 Task: Look for space in Fendou, China from 2nd June, 2023 to 6th June, 2023 for 1 adult in price range Rs.10000 to Rs.13000. Place can be private room with 1  bedroom having 1 bed and 1 bathroom. Property type can be house, flat, guest house, hotel. Booking option can be shelf check-in. Required host language is Chinese (Simplified).
Action: Mouse moved to (652, 88)
Screenshot: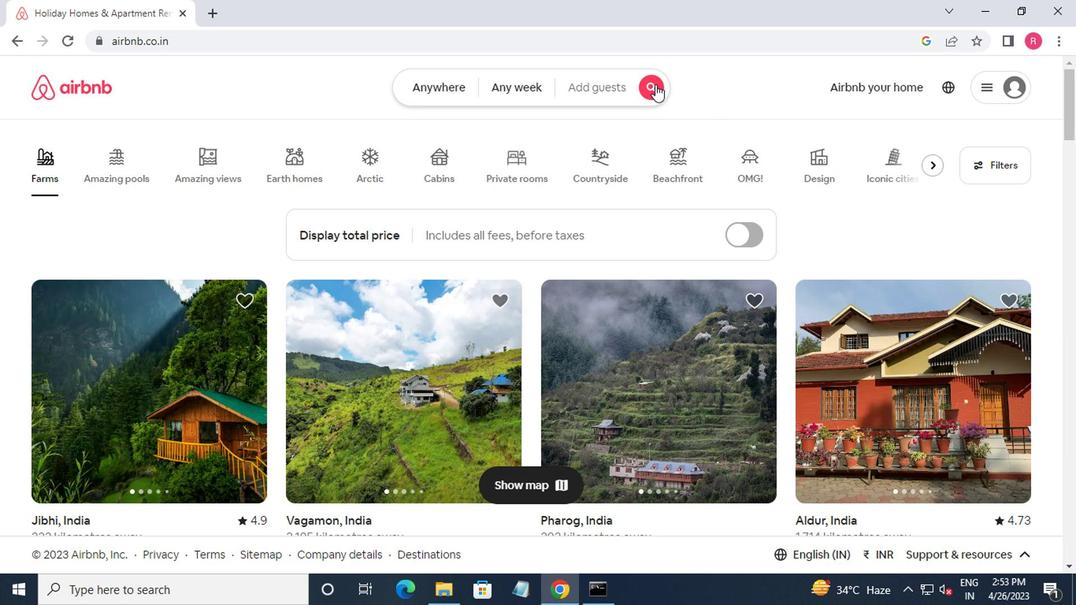 
Action: Mouse pressed left at (652, 88)
Screenshot: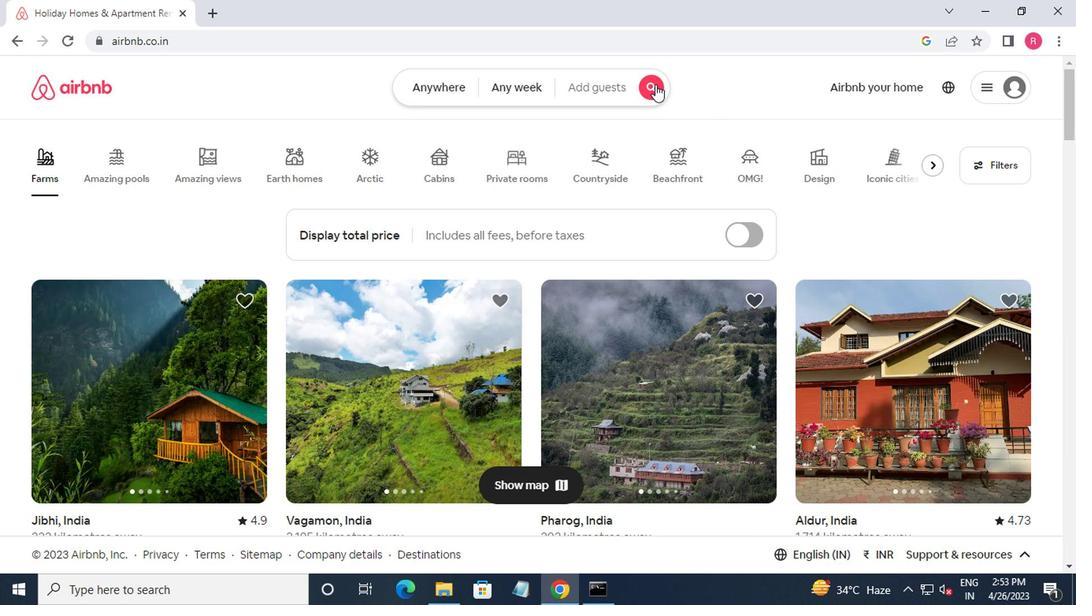 
Action: Mouse moved to (370, 150)
Screenshot: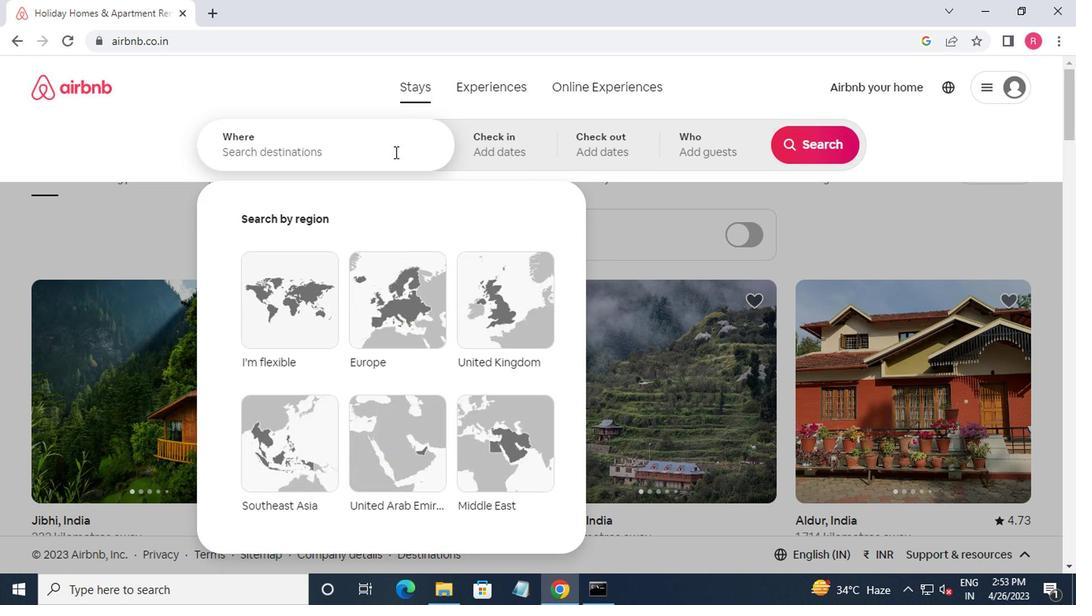 
Action: Mouse pressed left at (370, 150)
Screenshot: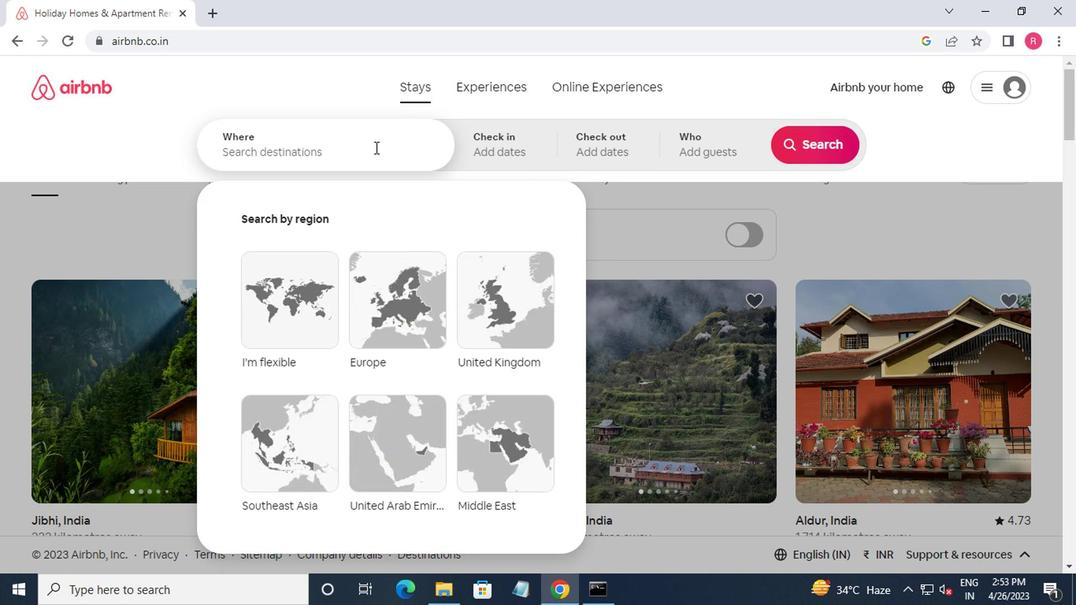 
Action: Mouse moved to (370, 153)
Screenshot: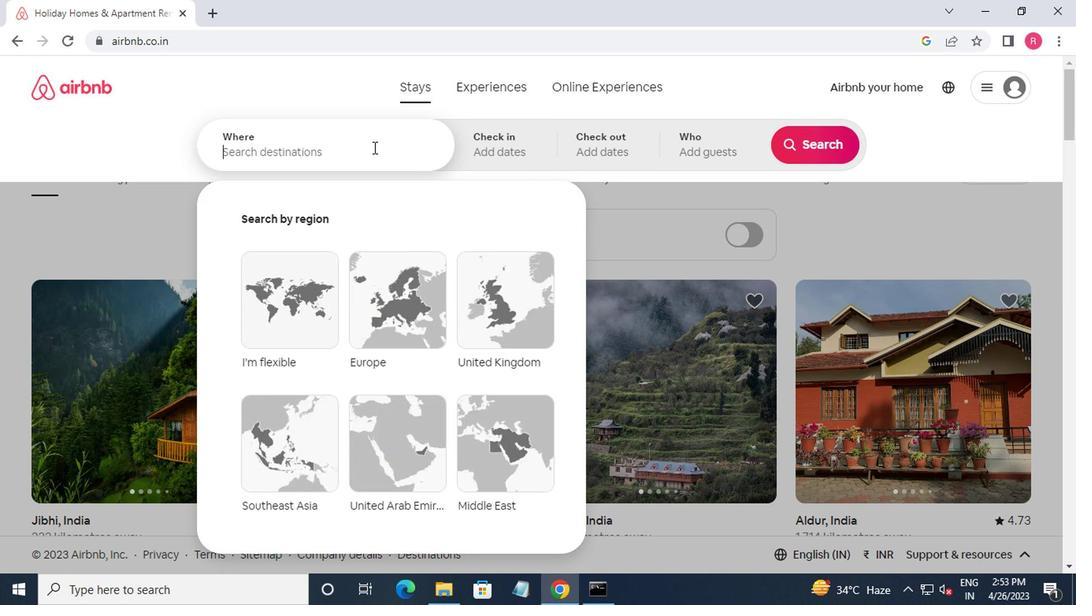 
Action: Key pressed fendou,china<Key.enter>
Screenshot: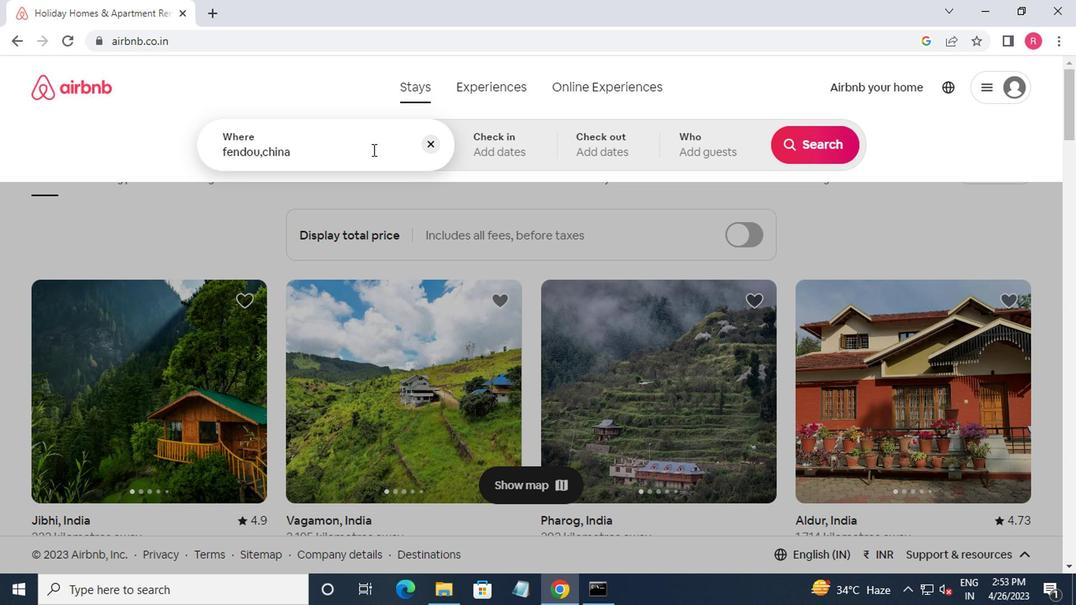 
Action: Mouse moved to (809, 275)
Screenshot: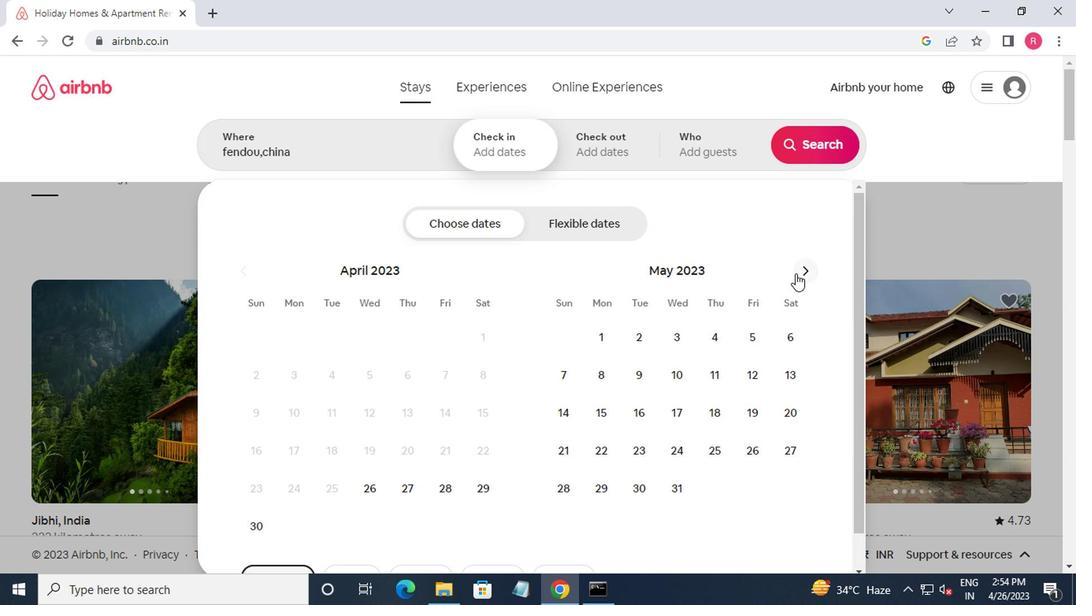 
Action: Mouse pressed left at (809, 275)
Screenshot: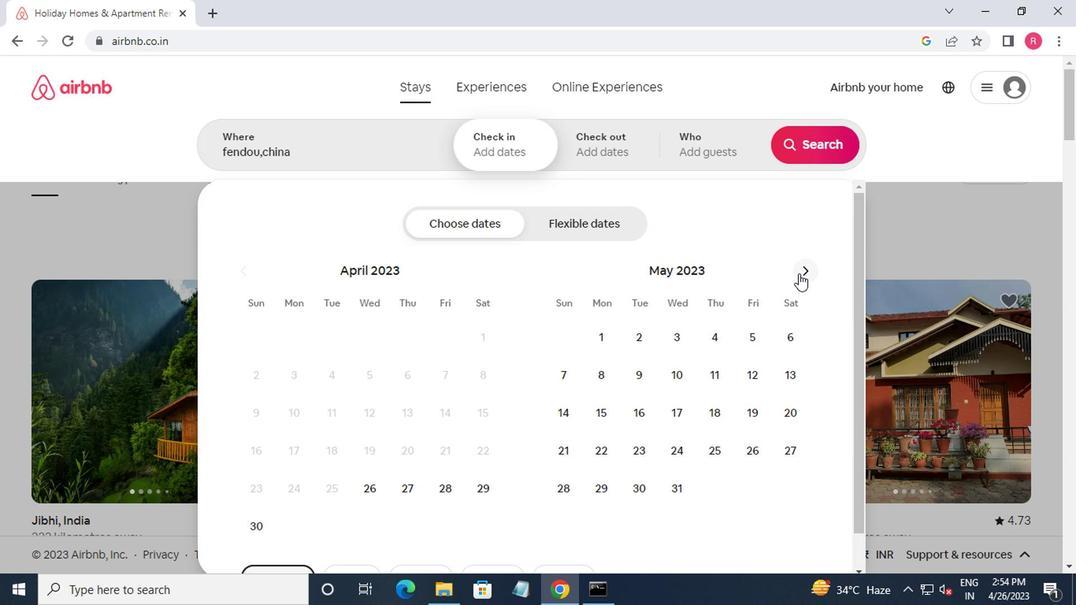 
Action: Mouse moved to (747, 344)
Screenshot: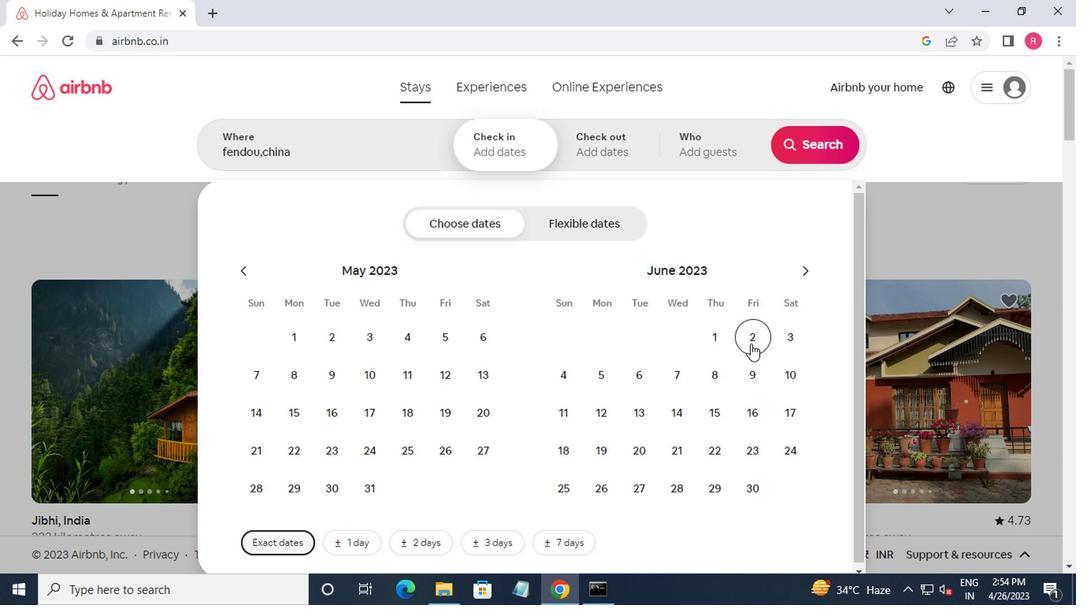 
Action: Mouse pressed left at (747, 344)
Screenshot: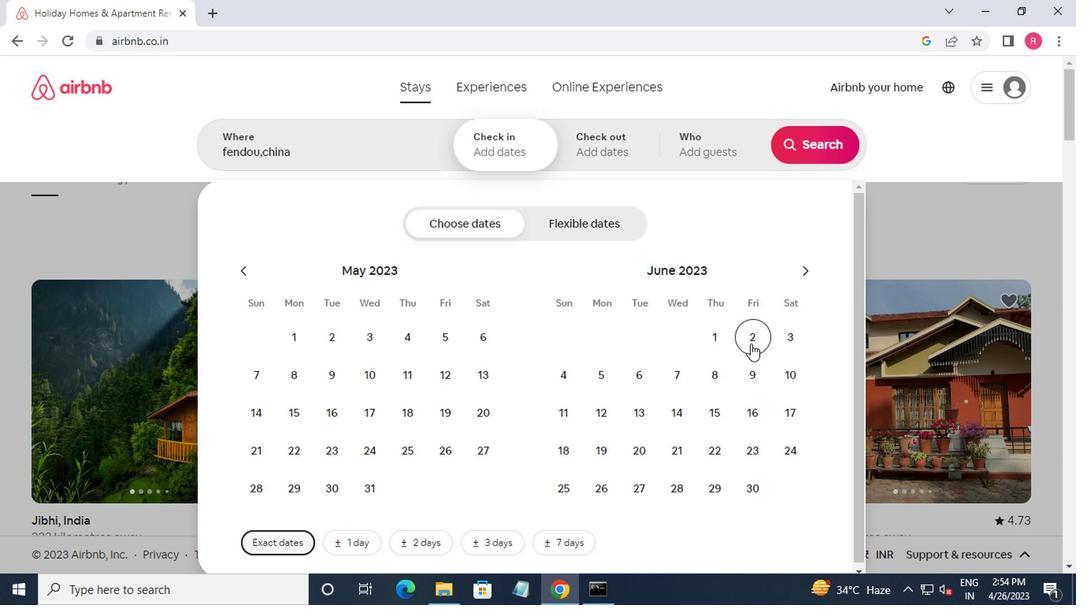
Action: Mouse moved to (642, 373)
Screenshot: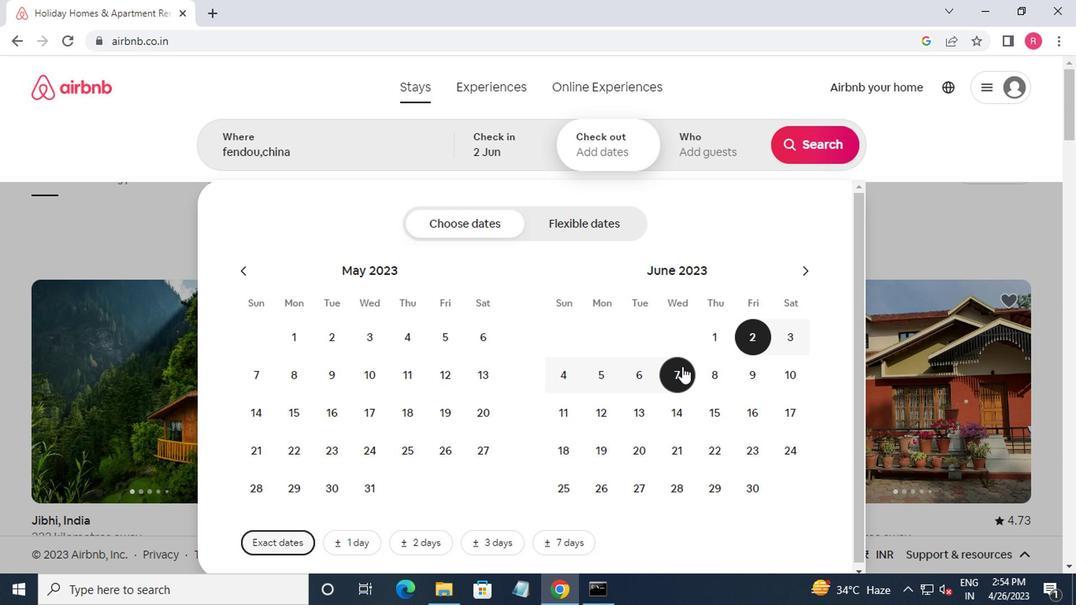 
Action: Mouse pressed left at (642, 373)
Screenshot: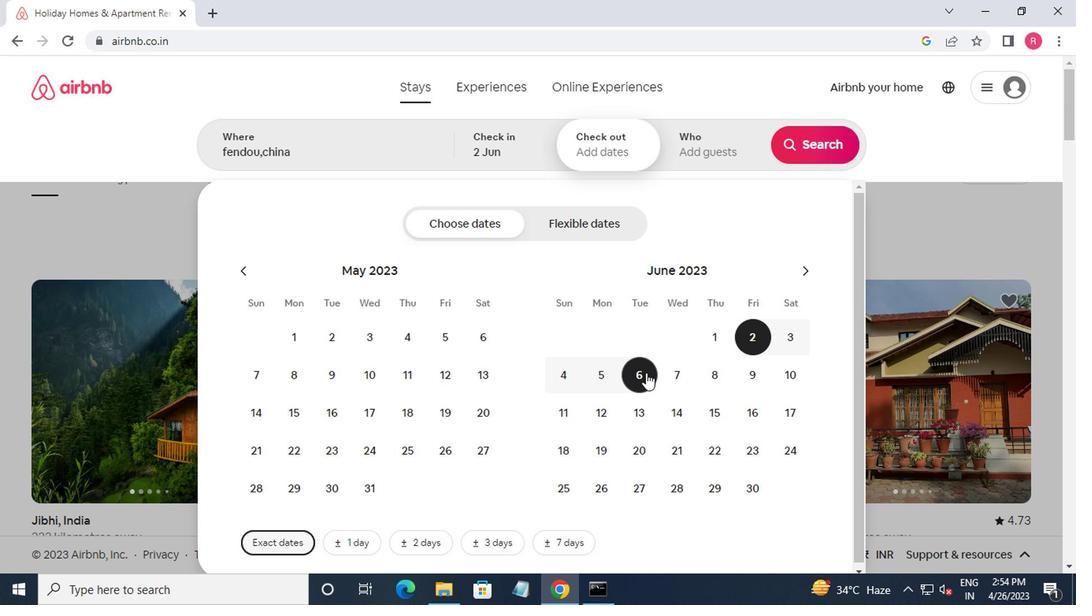 
Action: Mouse moved to (685, 151)
Screenshot: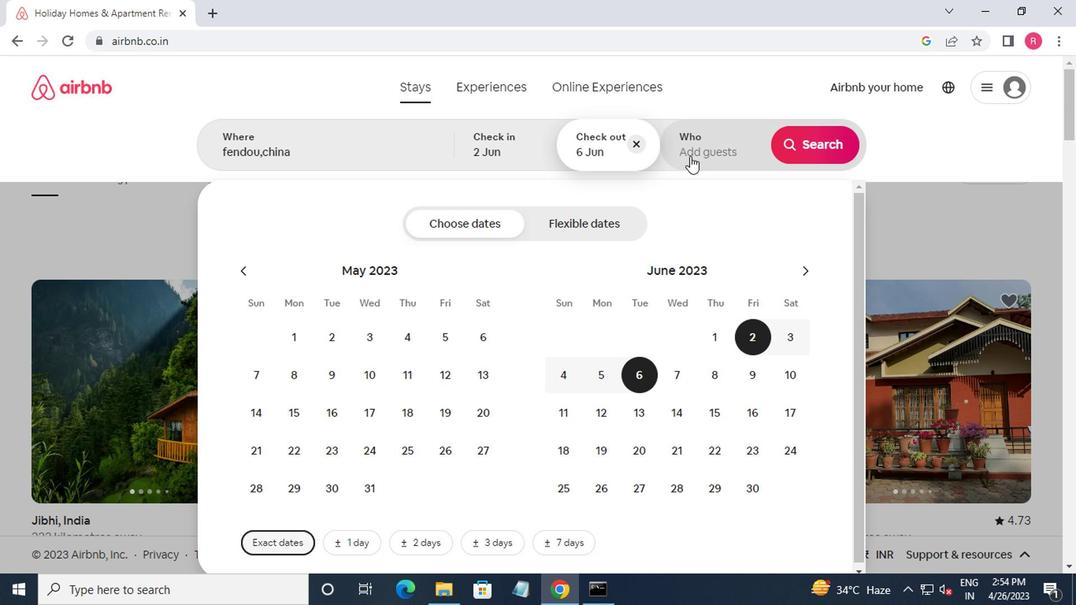 
Action: Mouse pressed left at (685, 151)
Screenshot: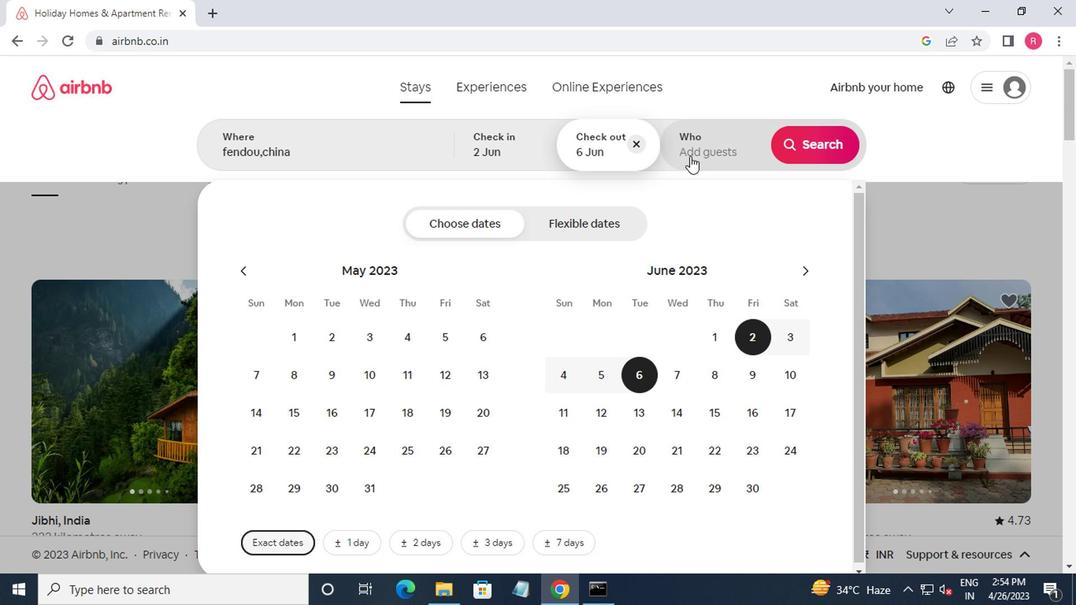 
Action: Mouse moved to (814, 240)
Screenshot: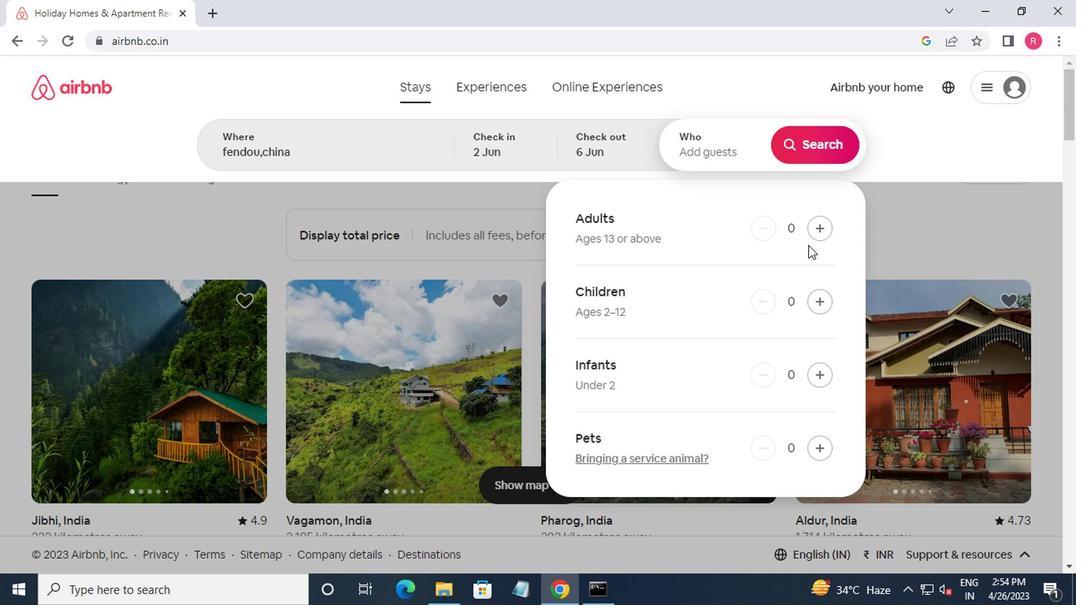 
Action: Mouse pressed left at (814, 240)
Screenshot: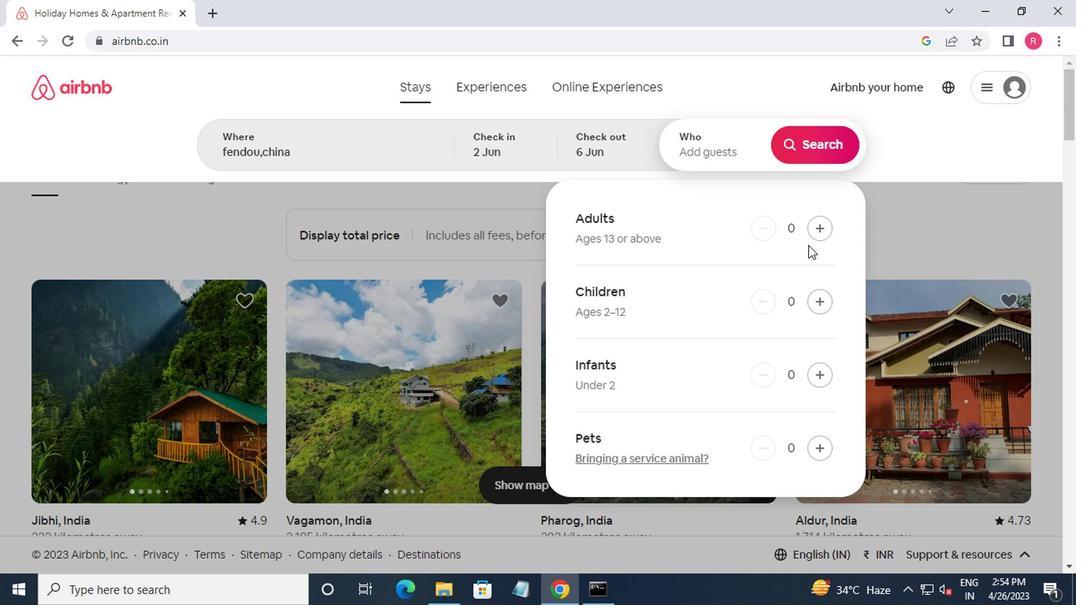 
Action: Mouse pressed left at (814, 240)
Screenshot: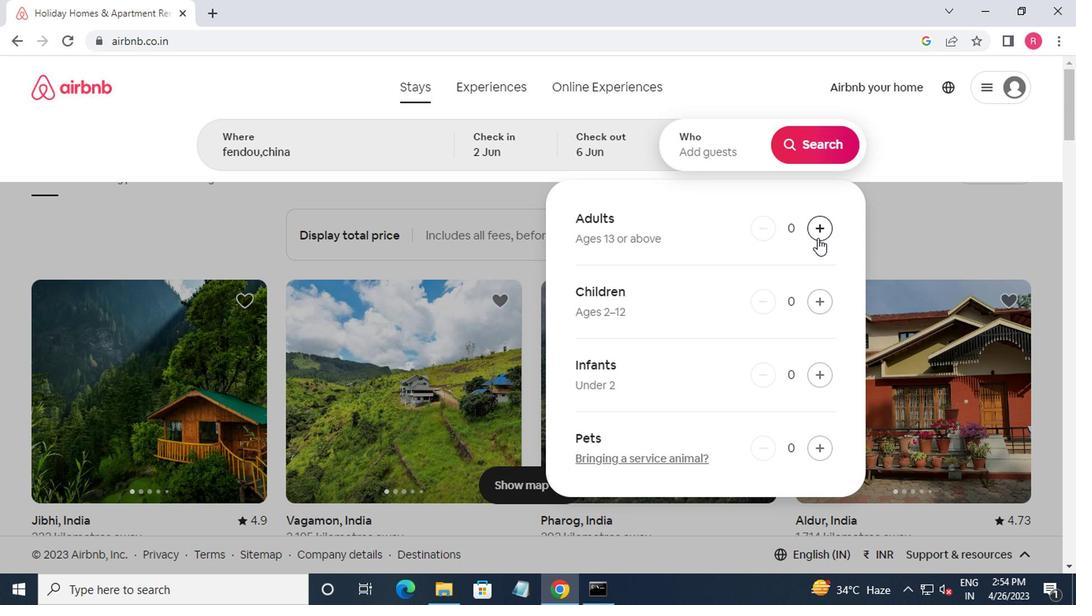 
Action: Mouse moved to (762, 235)
Screenshot: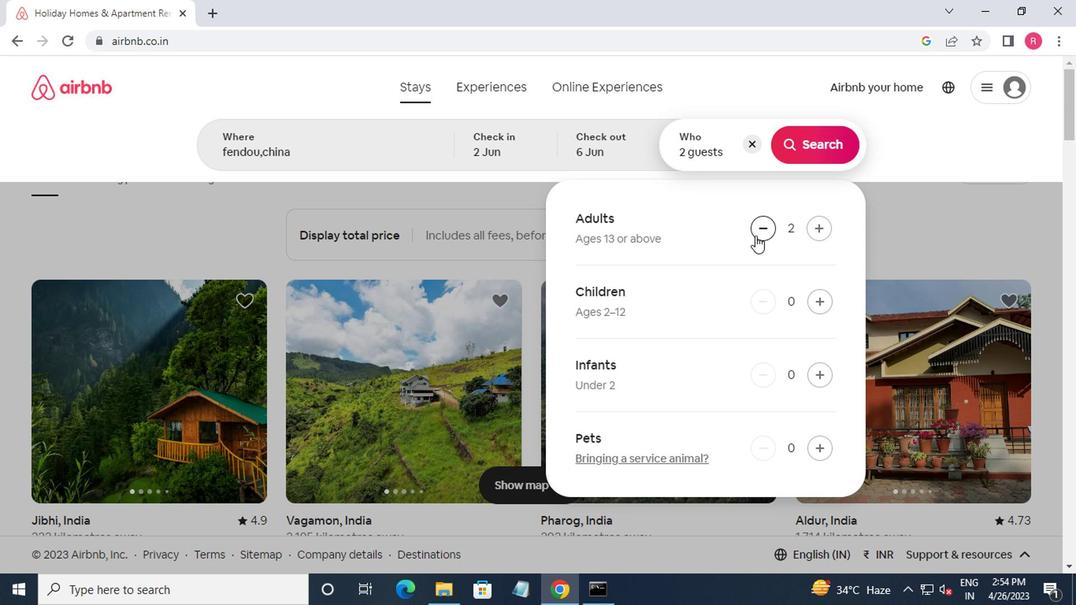 
Action: Mouse pressed left at (762, 235)
Screenshot: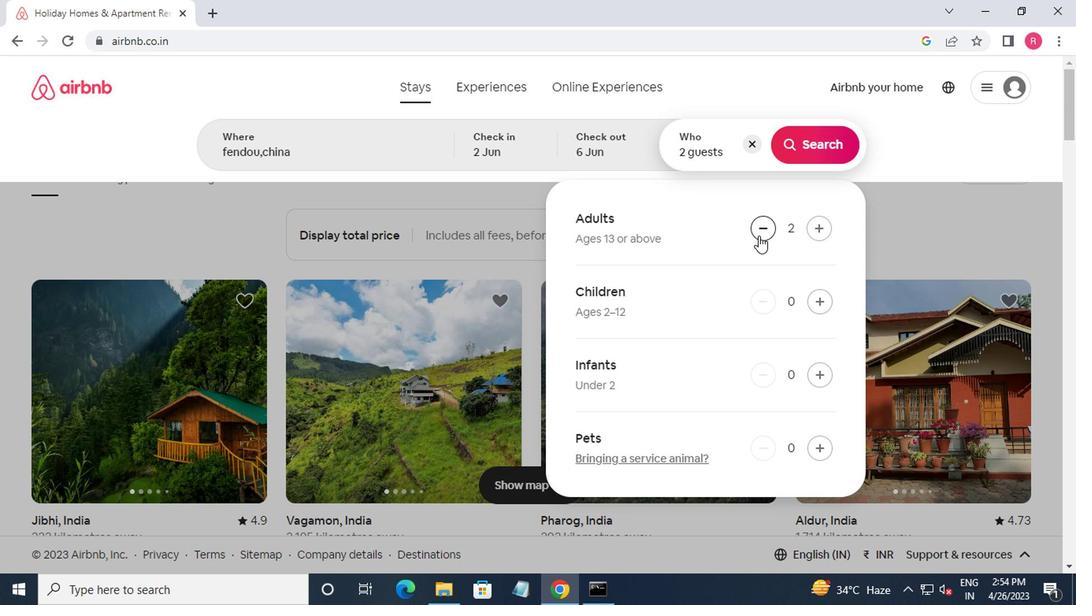 
Action: Mouse moved to (801, 151)
Screenshot: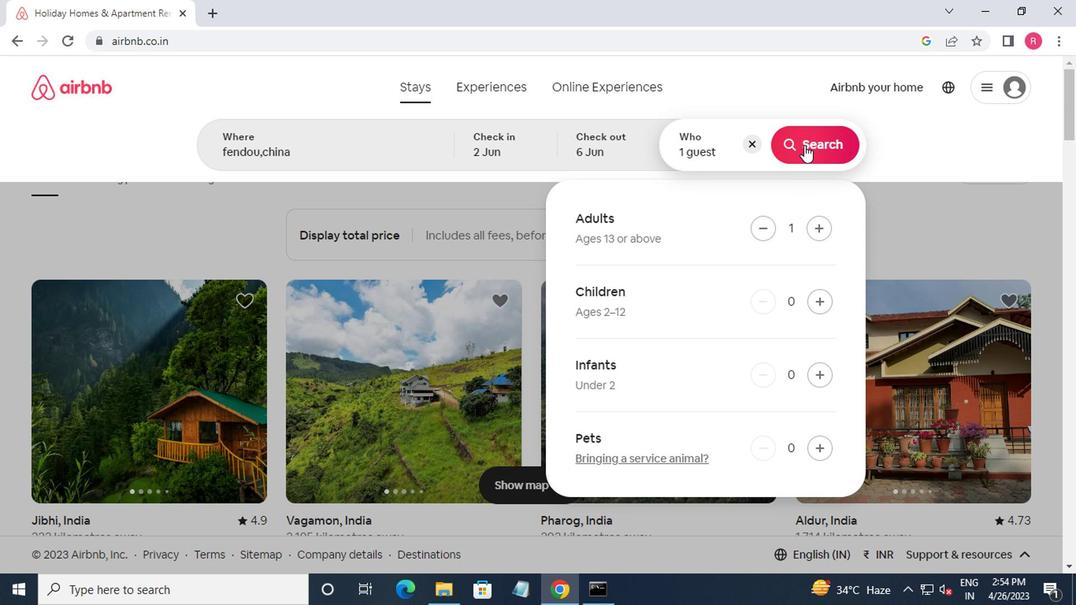 
Action: Mouse pressed left at (801, 151)
Screenshot: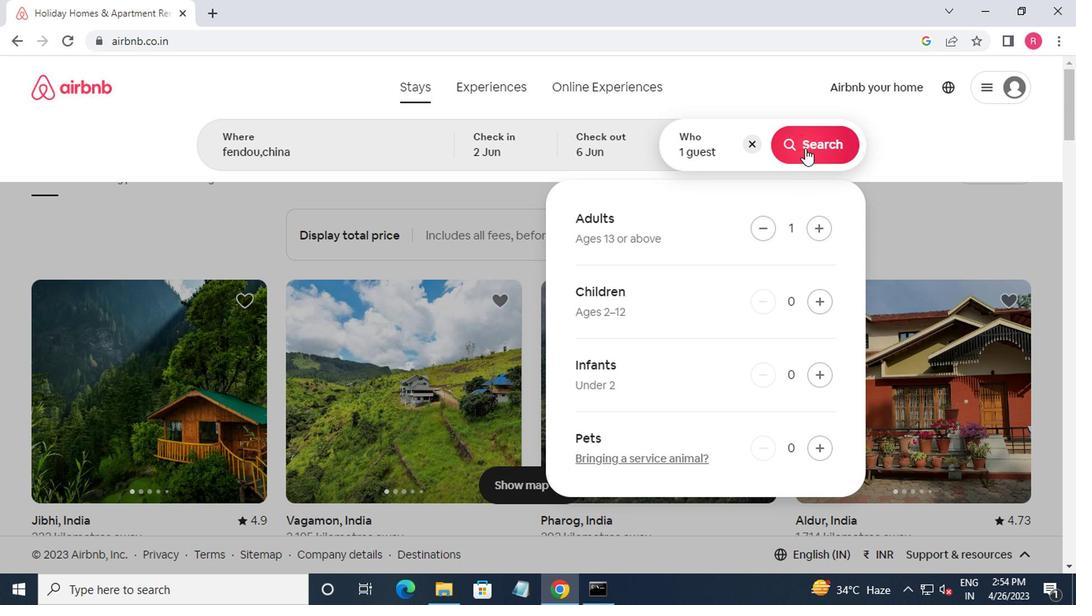 
Action: Mouse moved to (1008, 155)
Screenshot: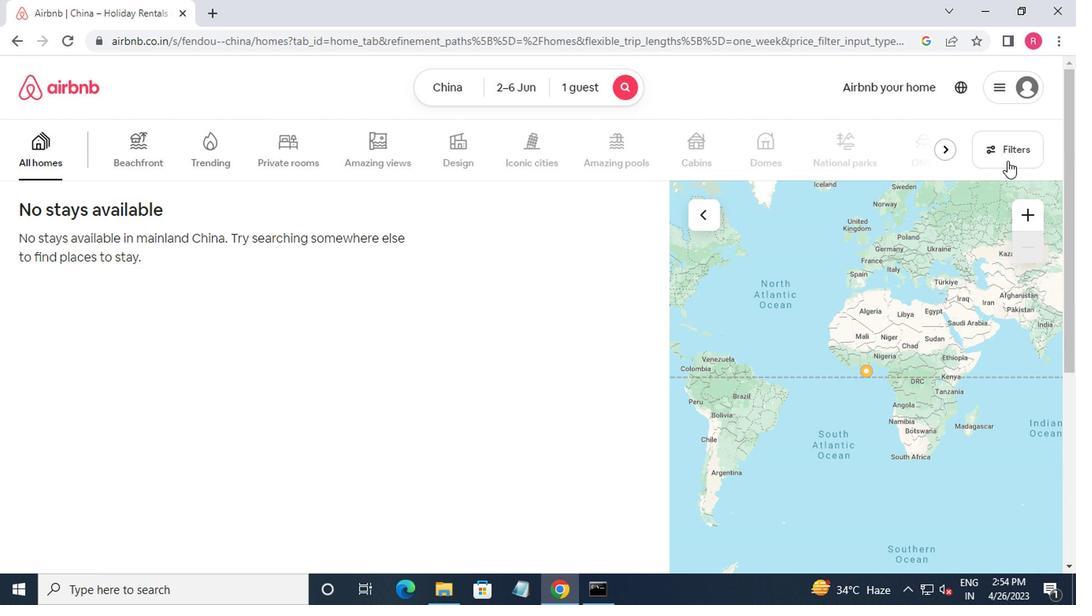
Action: Mouse pressed left at (1008, 155)
Screenshot: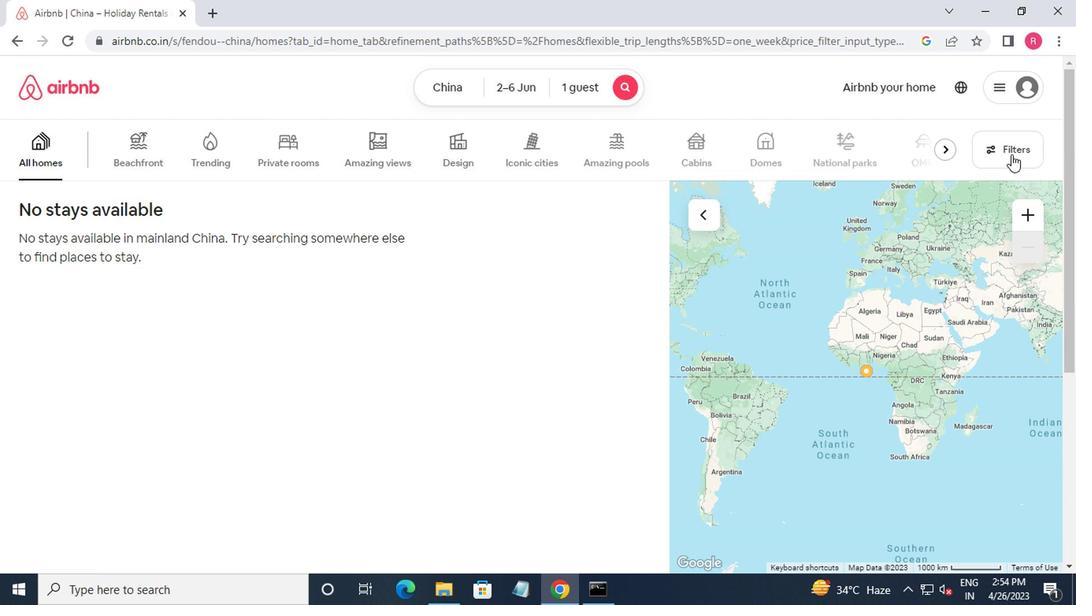 
Action: Mouse moved to (372, 252)
Screenshot: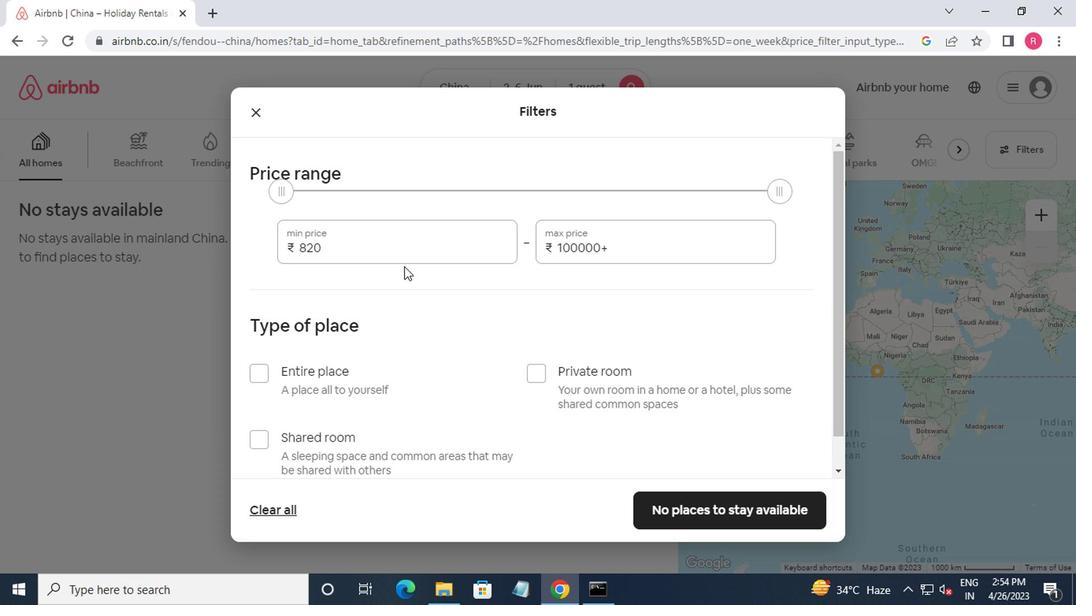 
Action: Mouse pressed left at (372, 252)
Screenshot: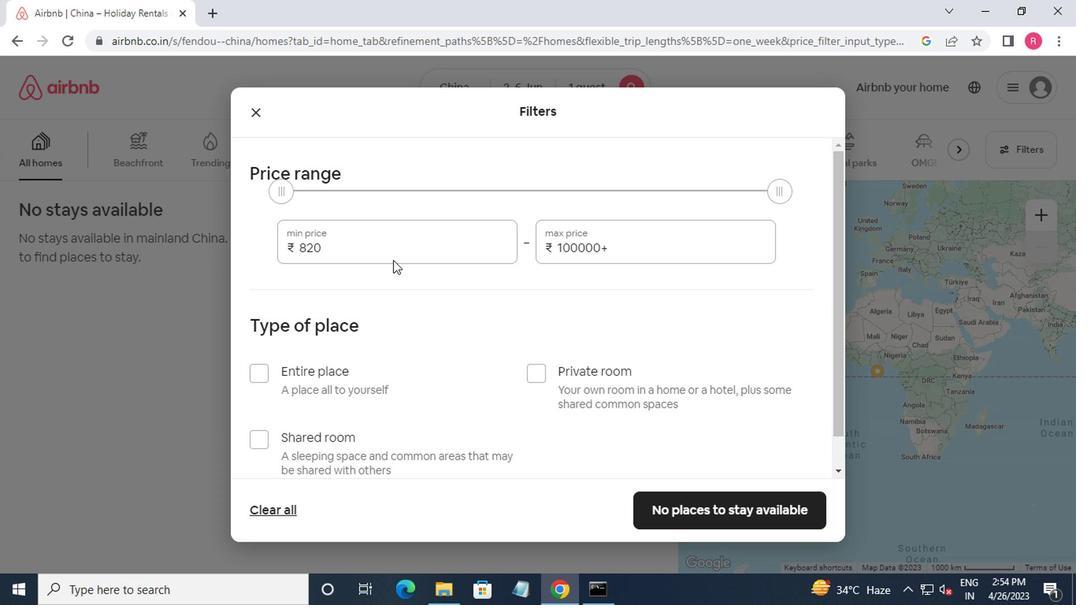 
Action: Mouse moved to (367, 254)
Screenshot: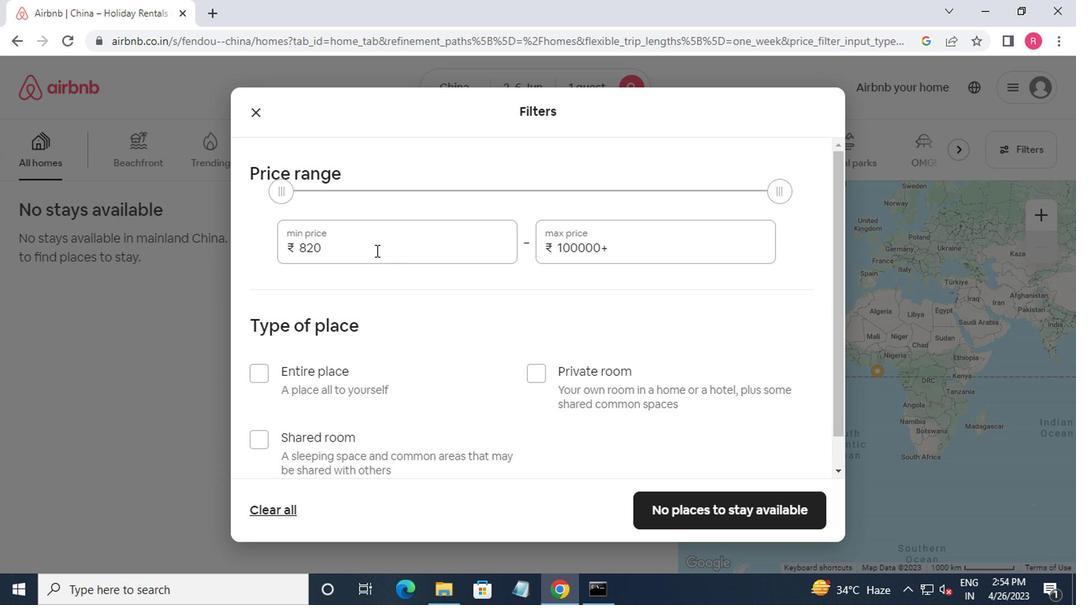 
Action: Key pressed <Key.backspace><Key.backspace><Key.backspace><Key.backspace><Key.backspace>10000
Screenshot: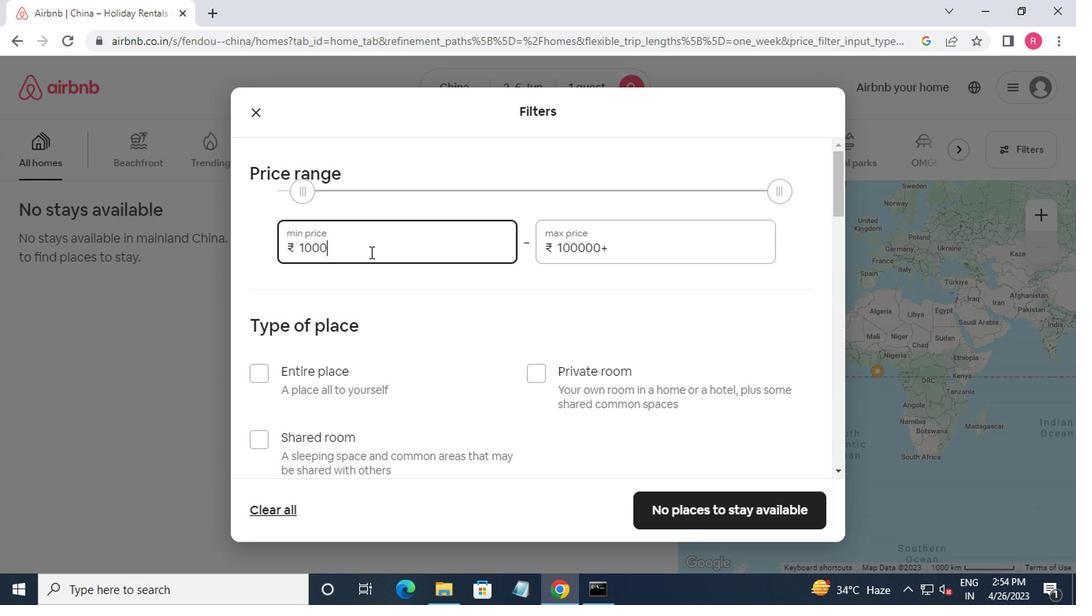 
Action: Mouse moved to (615, 249)
Screenshot: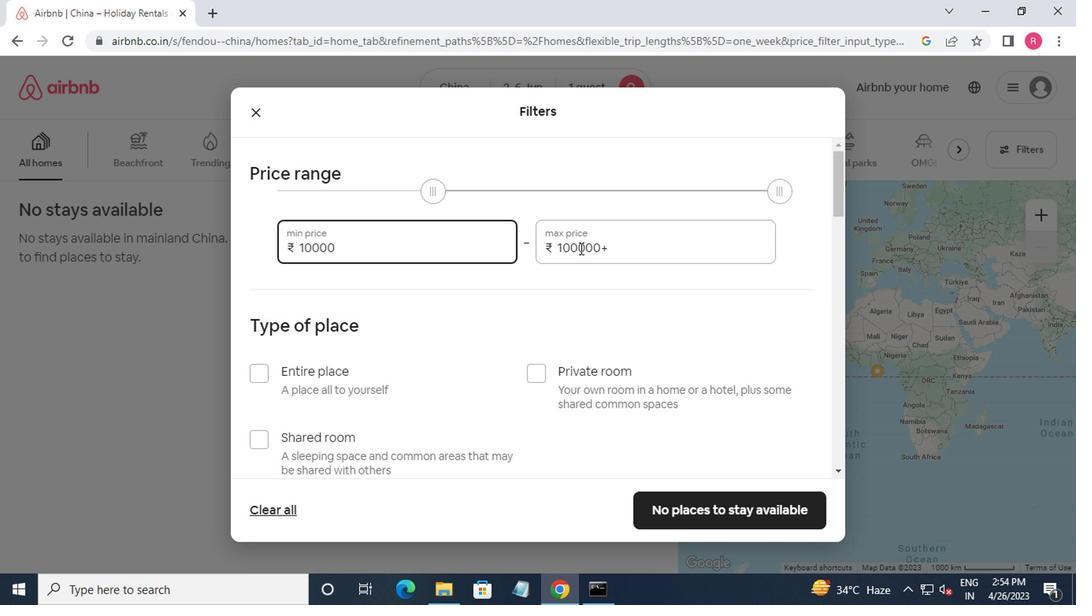 
Action: Mouse pressed left at (615, 249)
Screenshot: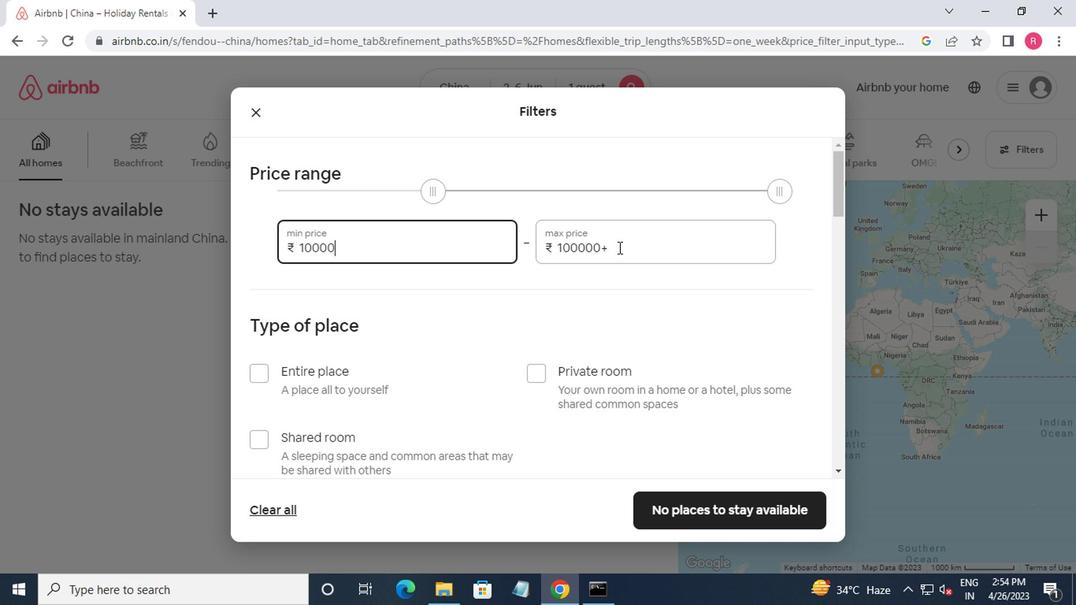 
Action: Mouse moved to (615, 241)
Screenshot: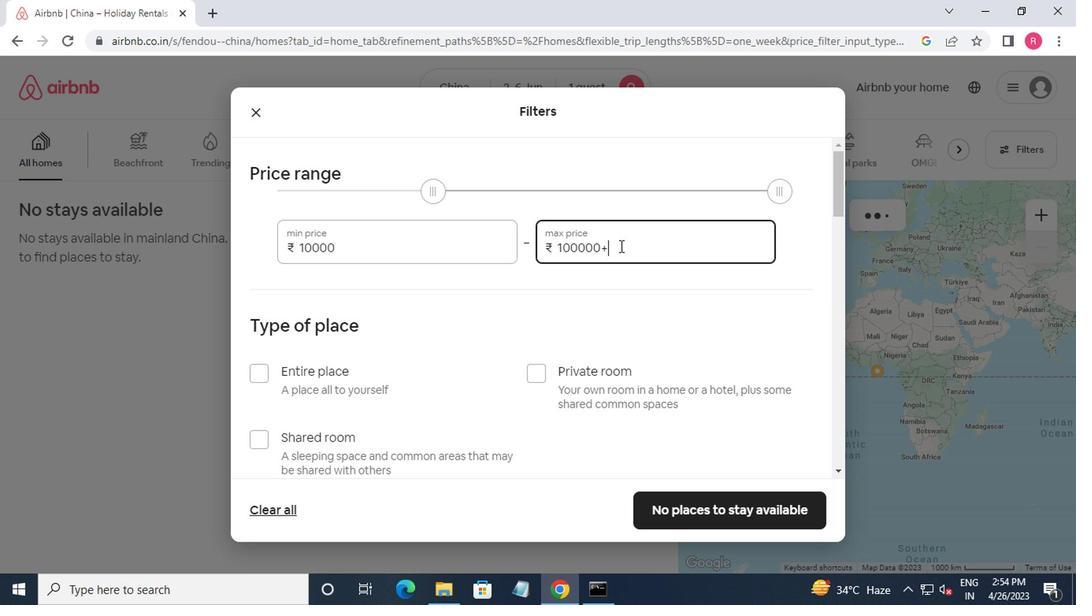 
Action: Key pressed <Key.backspace><Key.backspace><Key.backspace><Key.backspace><Key.backspace><Key.backspace><Key.backspace>3000
Screenshot: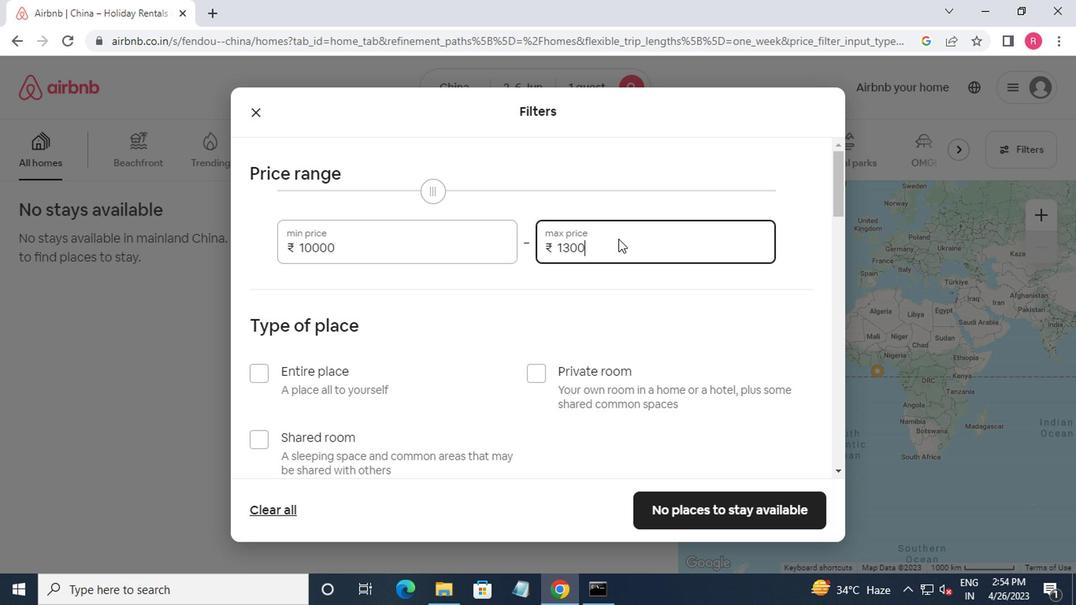 
Action: Mouse moved to (499, 245)
Screenshot: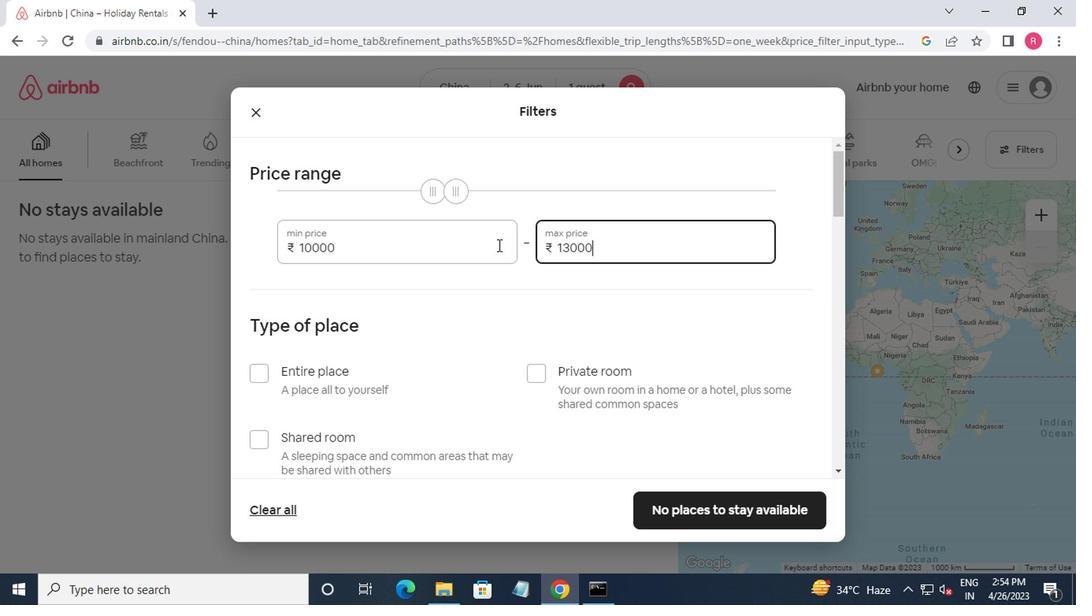 
Action: Mouse scrolled (499, 245) with delta (0, 0)
Screenshot: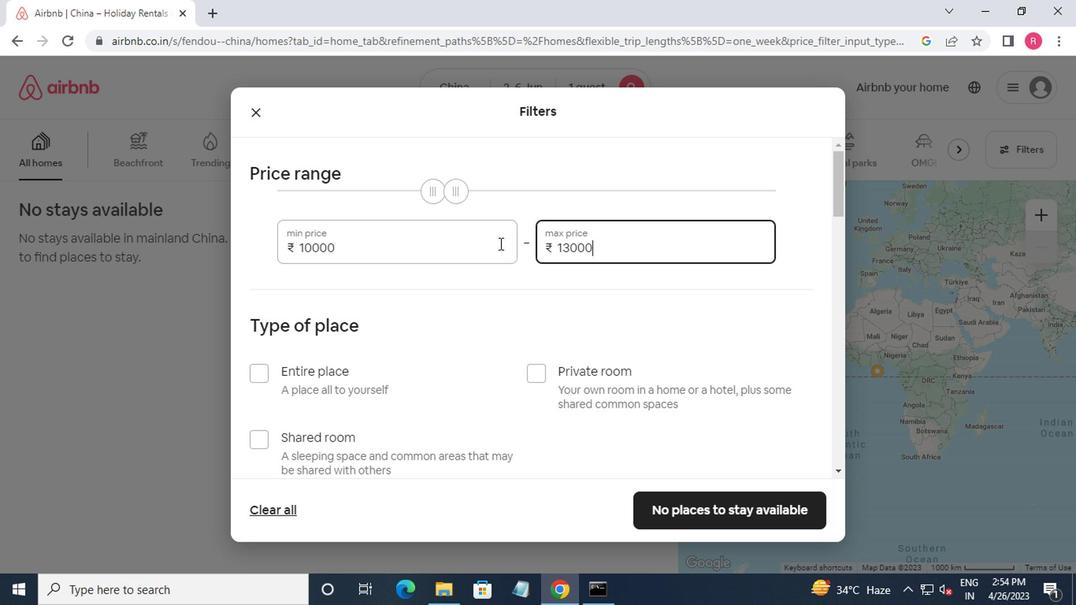 
Action: Mouse moved to (531, 302)
Screenshot: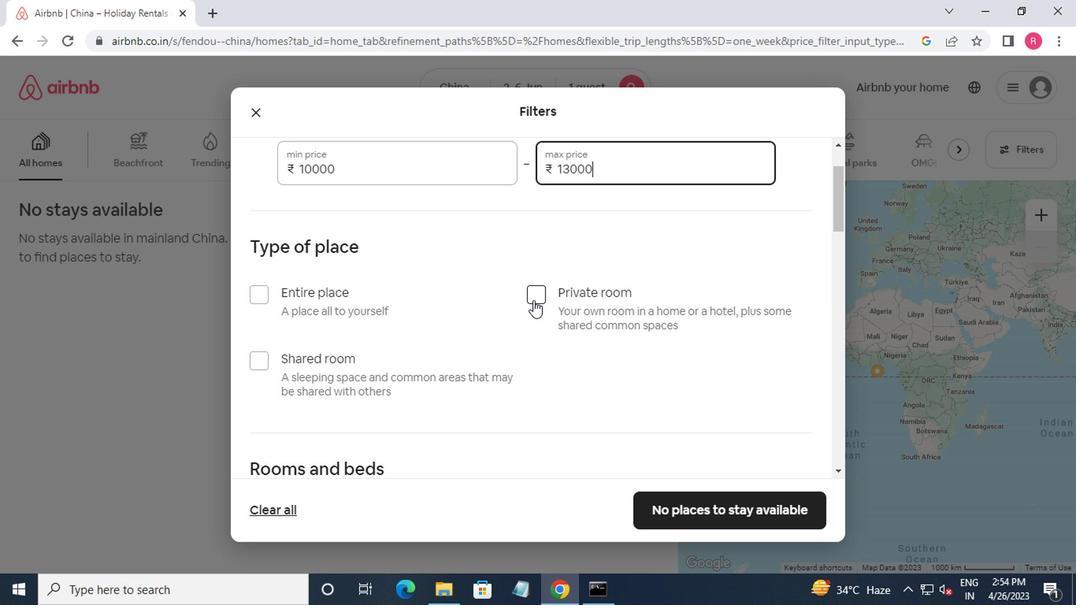 
Action: Mouse pressed left at (531, 302)
Screenshot: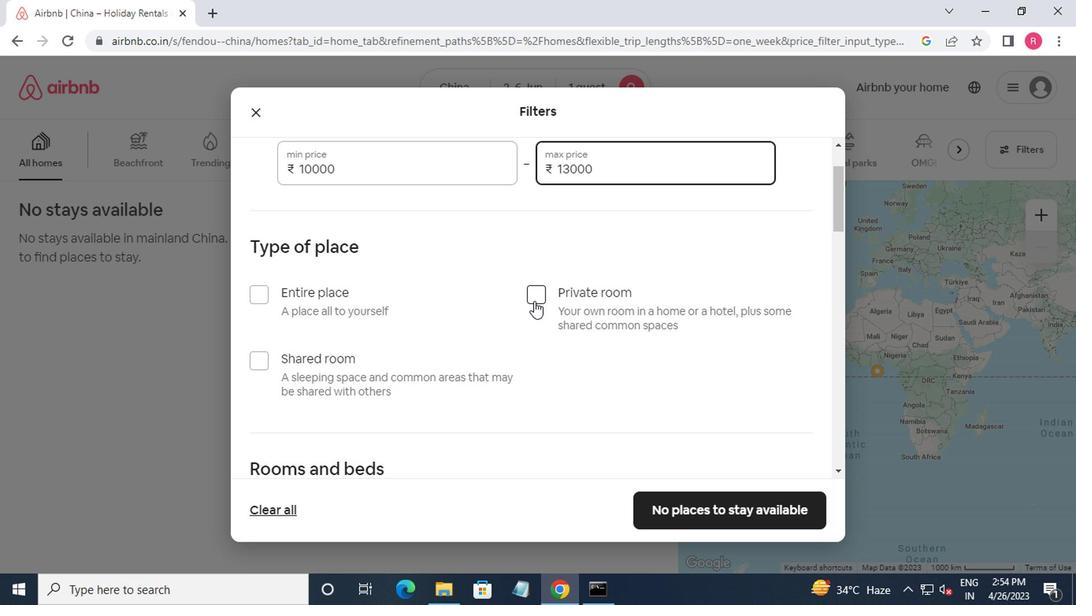 
Action: Mouse moved to (533, 295)
Screenshot: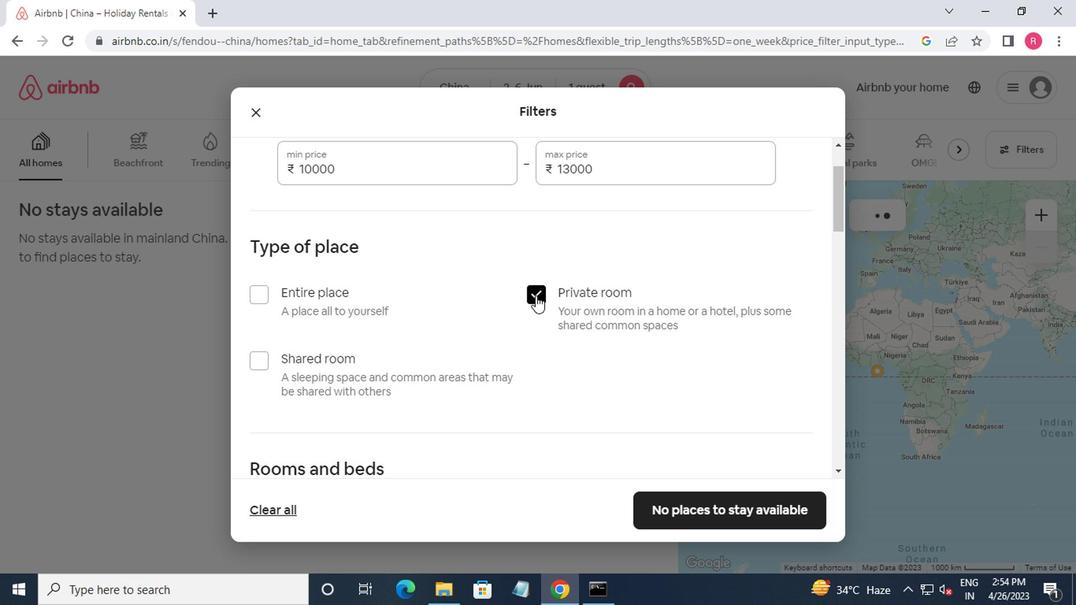 
Action: Mouse scrolled (533, 294) with delta (0, 0)
Screenshot: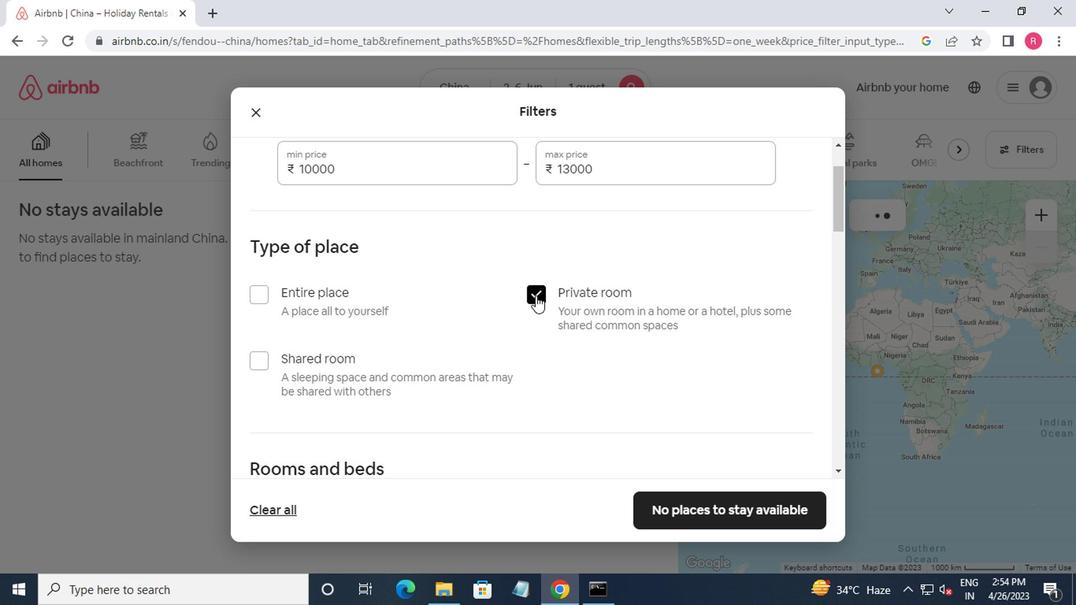 
Action: Mouse moved to (534, 293)
Screenshot: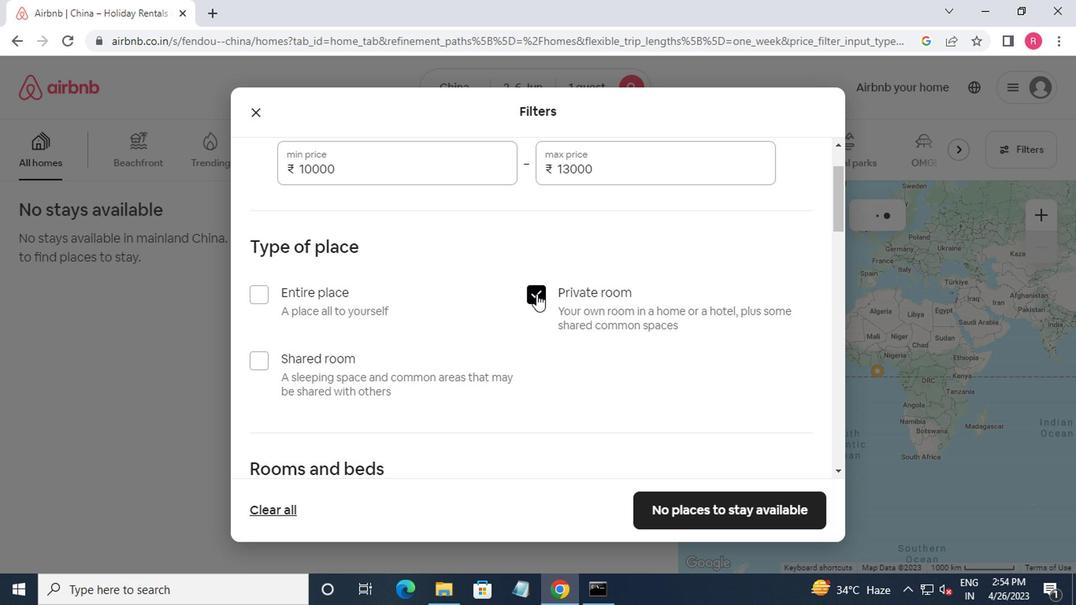 
Action: Mouse scrolled (534, 293) with delta (0, 0)
Screenshot: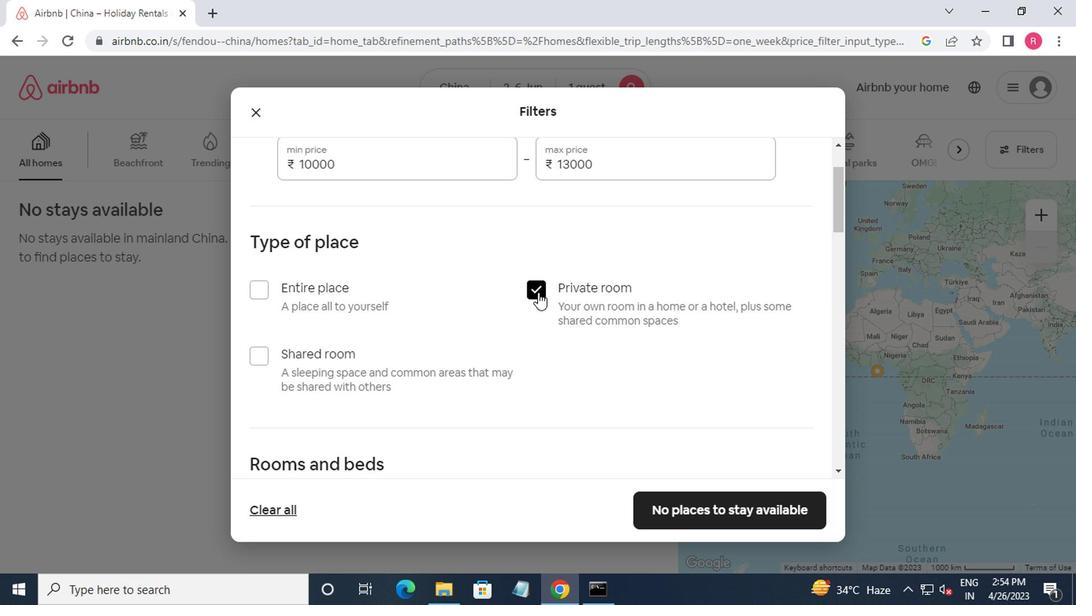 
Action: Mouse moved to (389, 353)
Screenshot: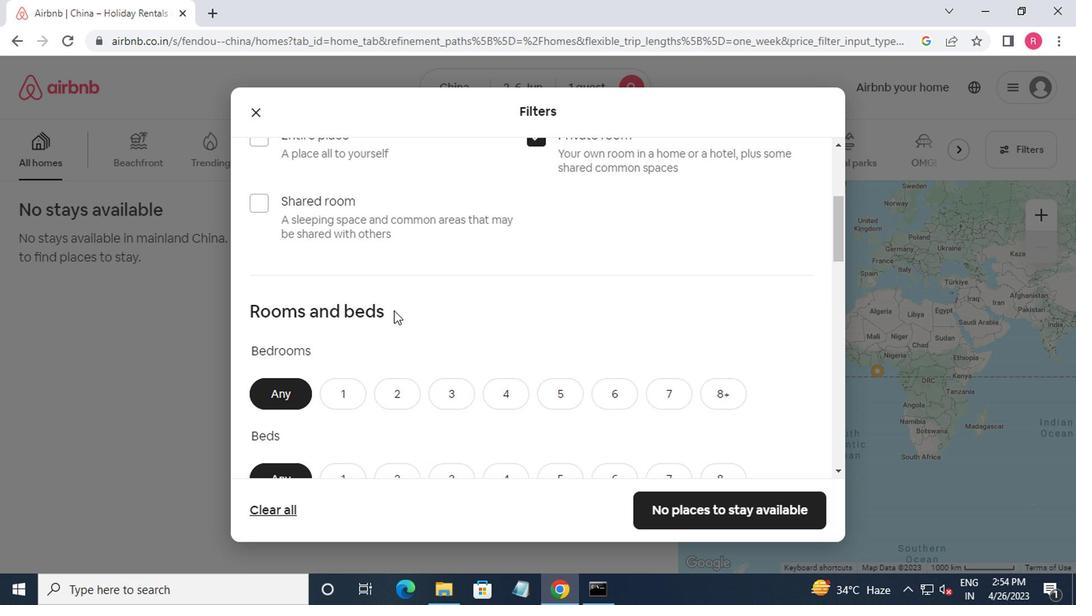 
Action: Mouse scrolled (389, 352) with delta (0, -1)
Screenshot: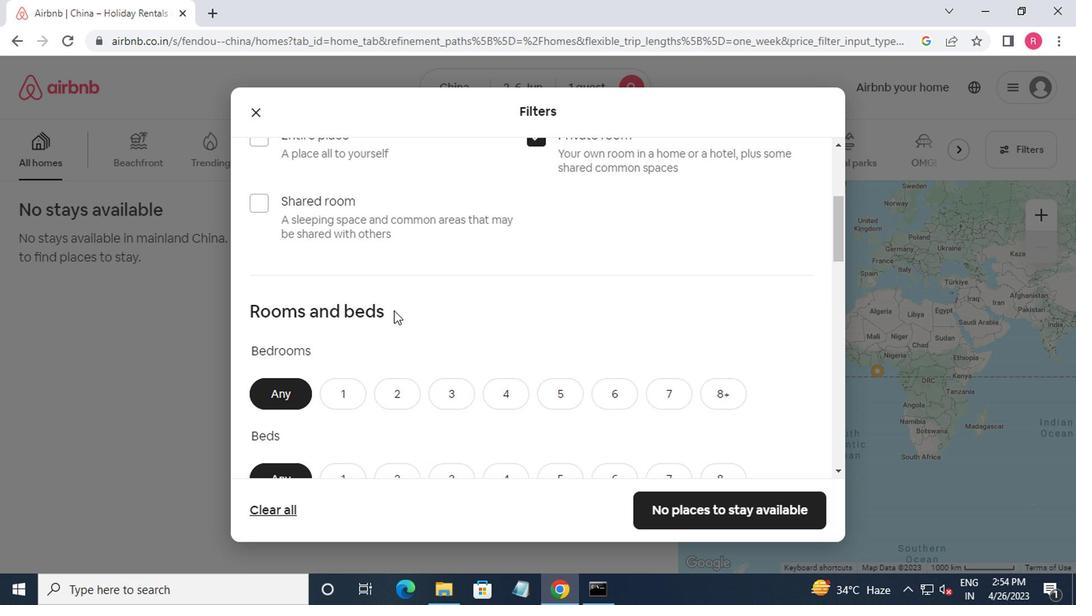 
Action: Mouse moved to (325, 317)
Screenshot: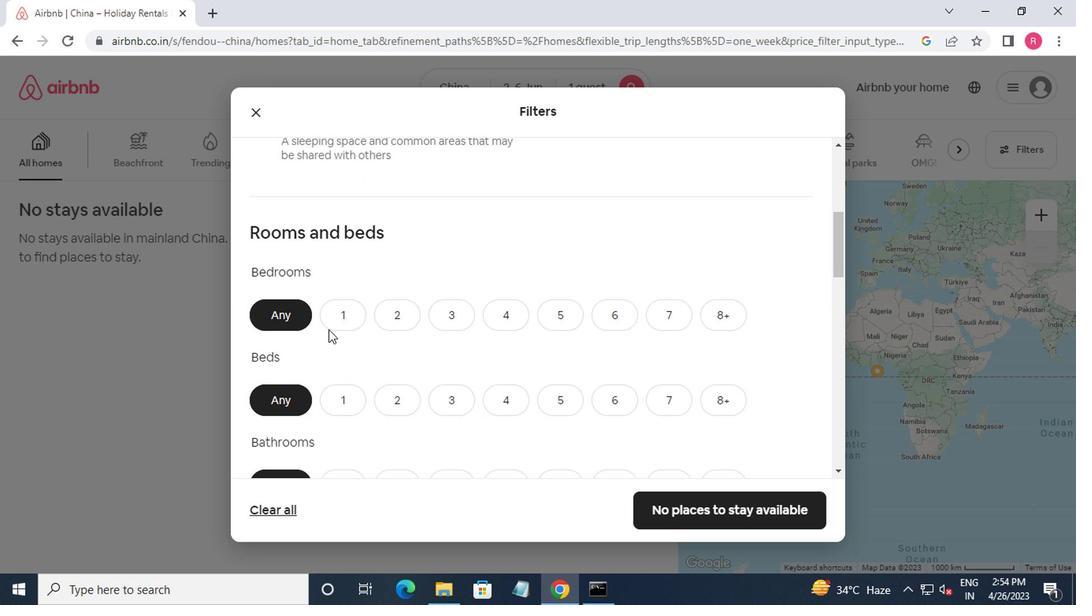 
Action: Mouse pressed left at (325, 317)
Screenshot: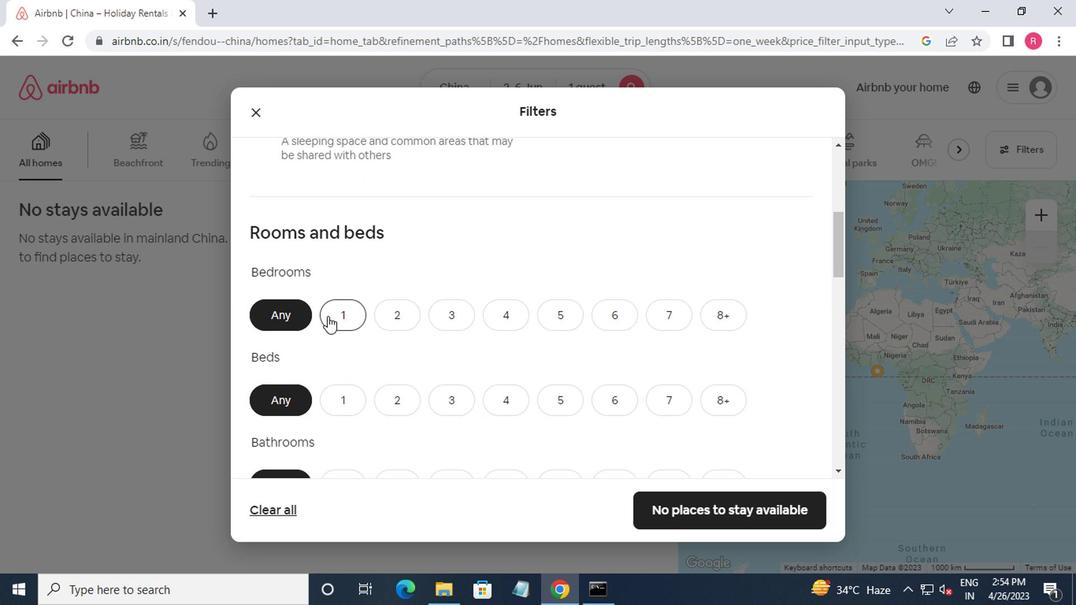 
Action: Mouse moved to (337, 319)
Screenshot: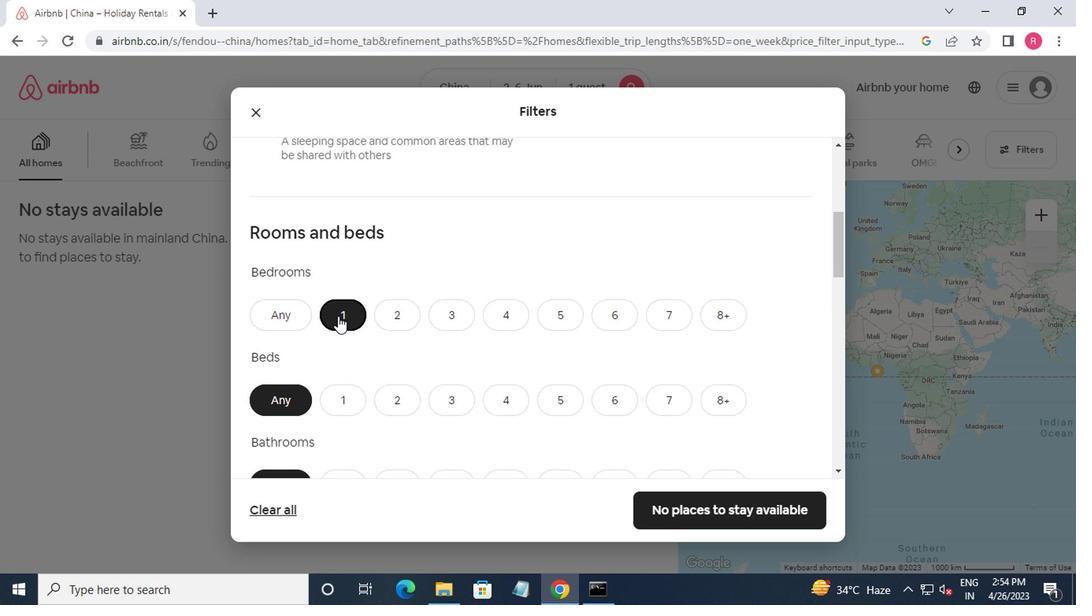 
Action: Mouse scrolled (337, 317) with delta (0, -1)
Screenshot: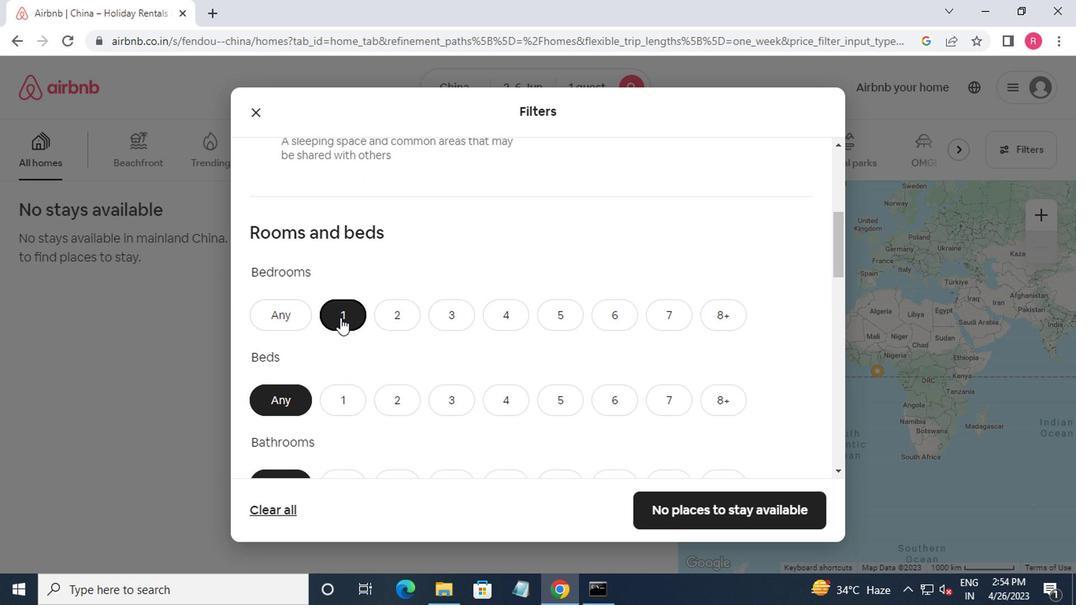 
Action: Mouse moved to (345, 325)
Screenshot: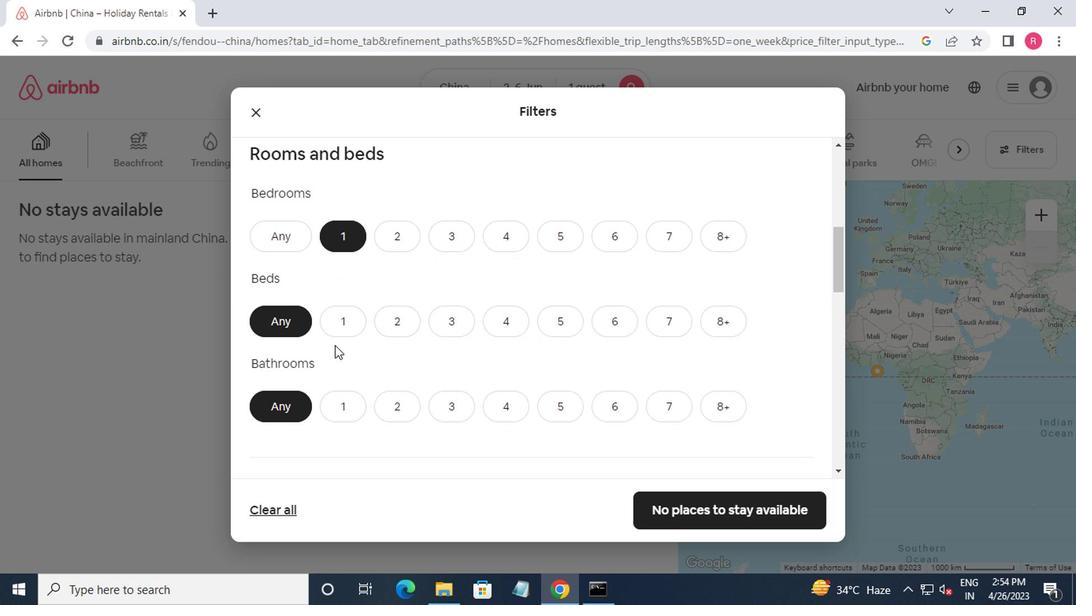 
Action: Mouse pressed left at (345, 325)
Screenshot: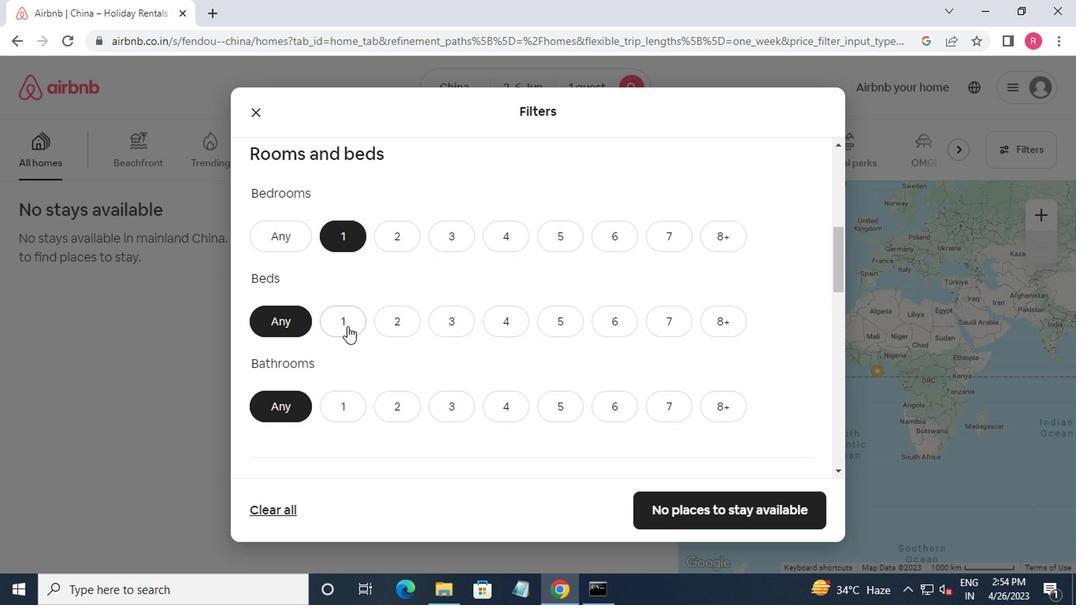 
Action: Mouse moved to (335, 405)
Screenshot: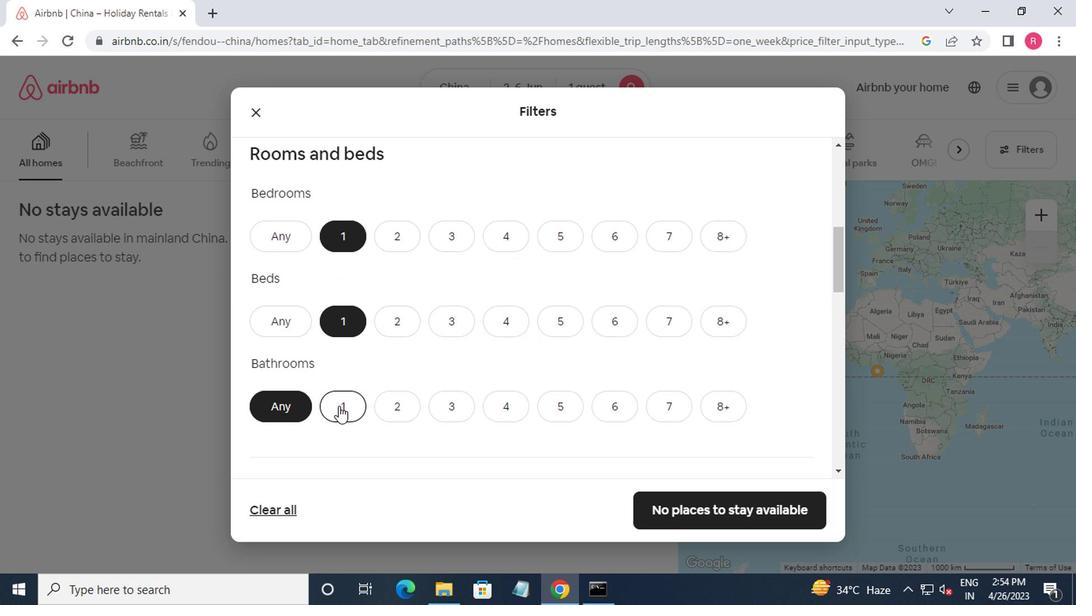 
Action: Mouse pressed left at (335, 405)
Screenshot: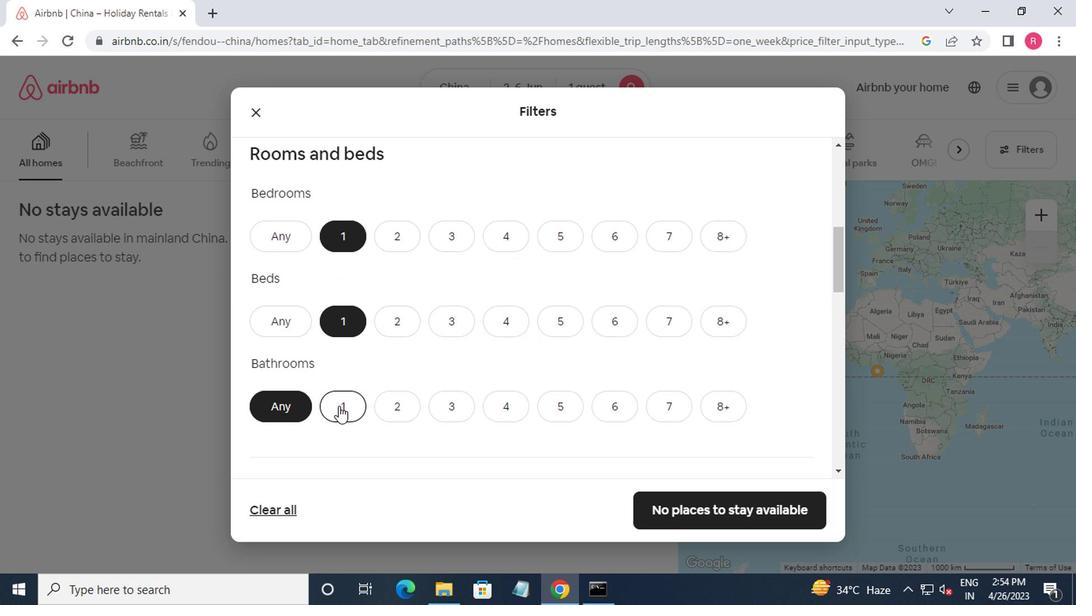 
Action: Mouse moved to (367, 386)
Screenshot: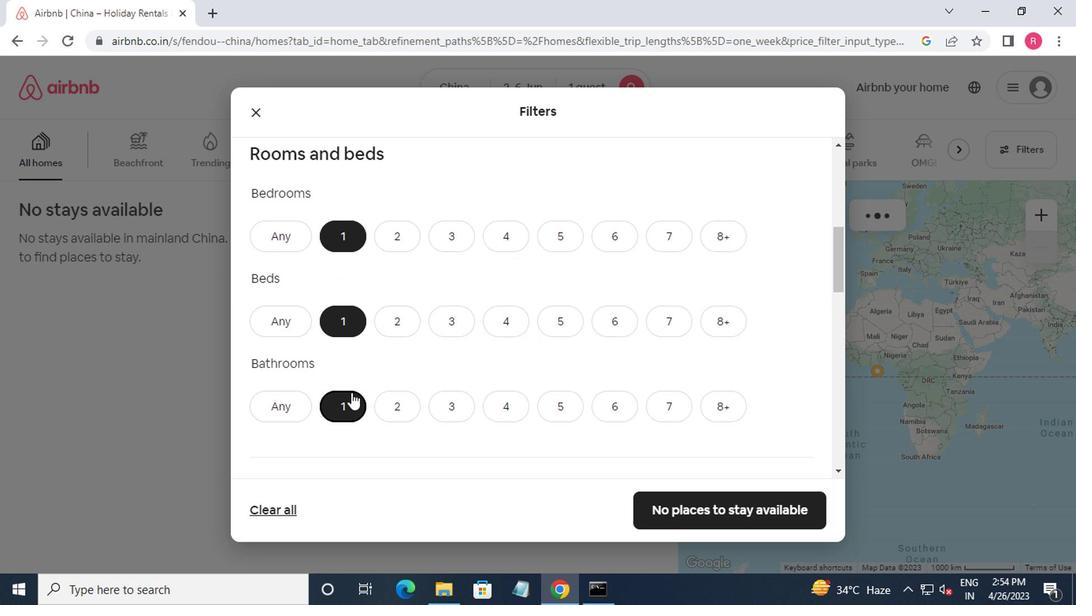 
Action: Mouse scrolled (367, 385) with delta (0, -1)
Screenshot: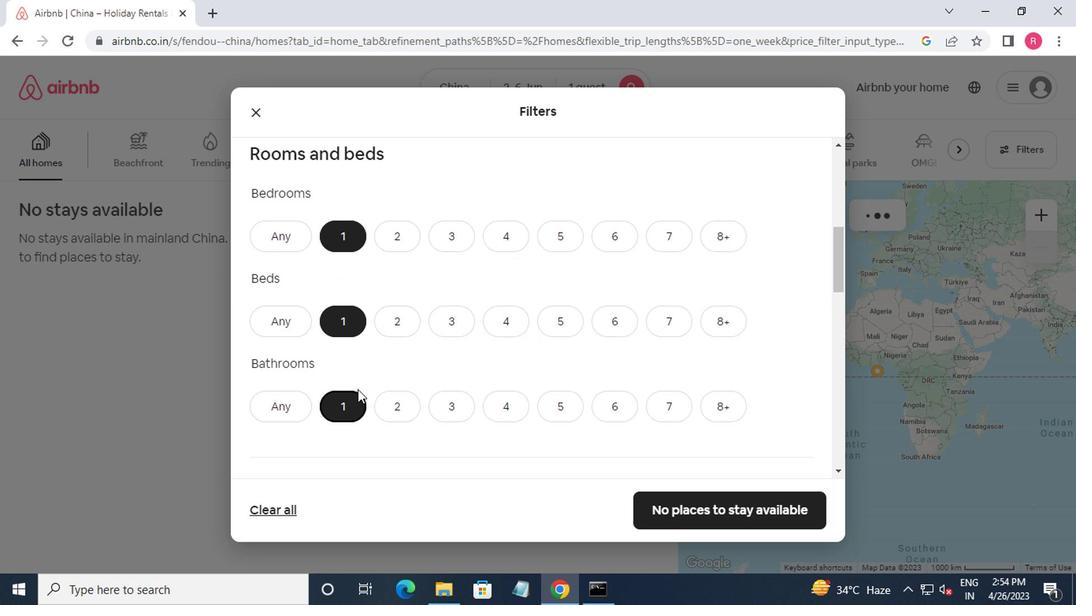 
Action: Mouse moved to (368, 386)
Screenshot: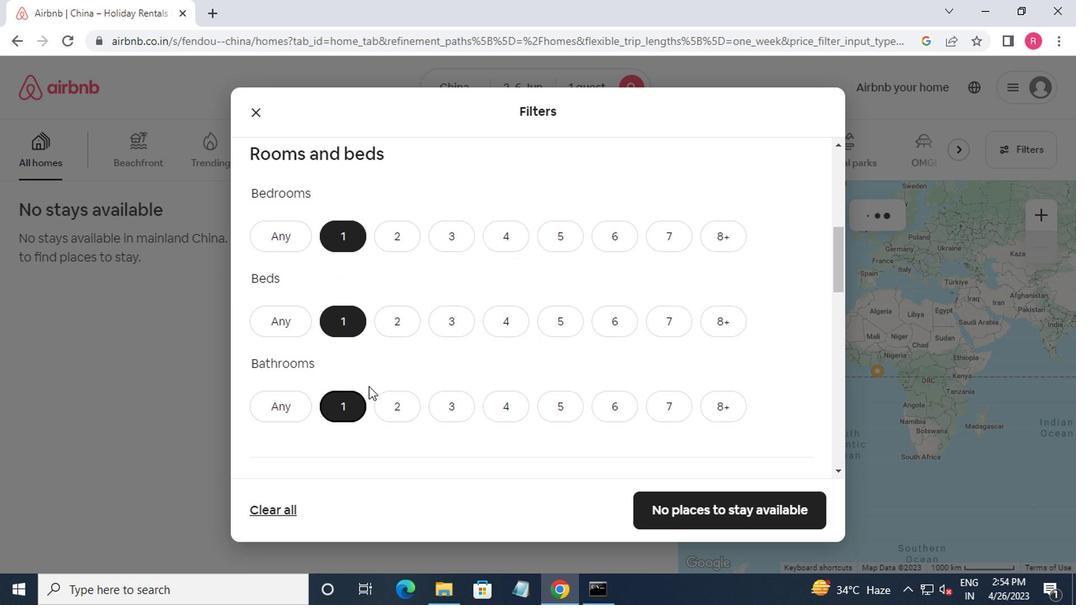 
Action: Mouse scrolled (368, 385) with delta (0, -1)
Screenshot: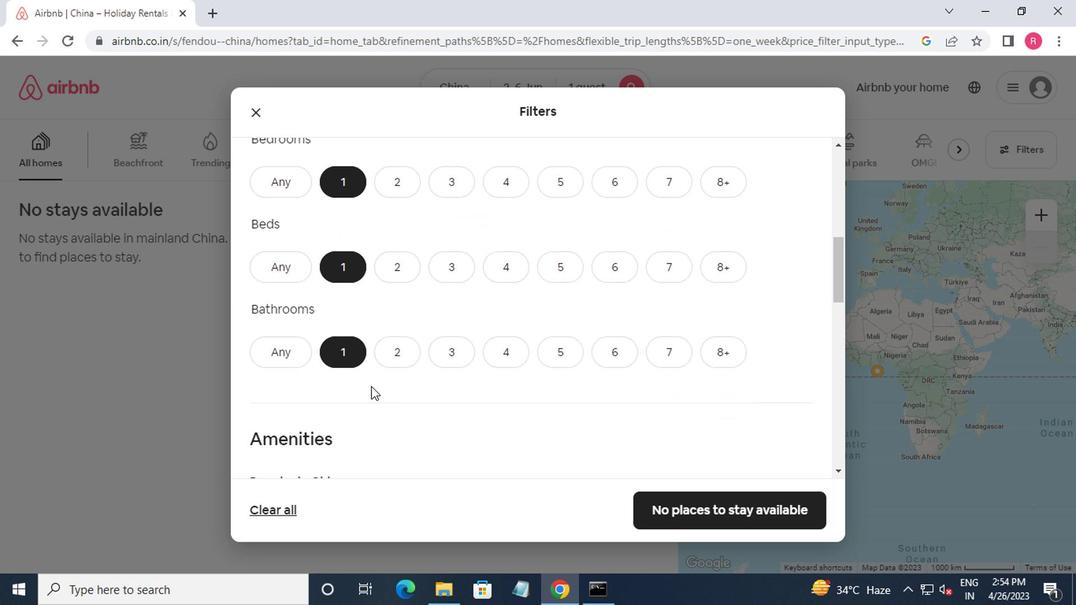 
Action: Mouse moved to (415, 384)
Screenshot: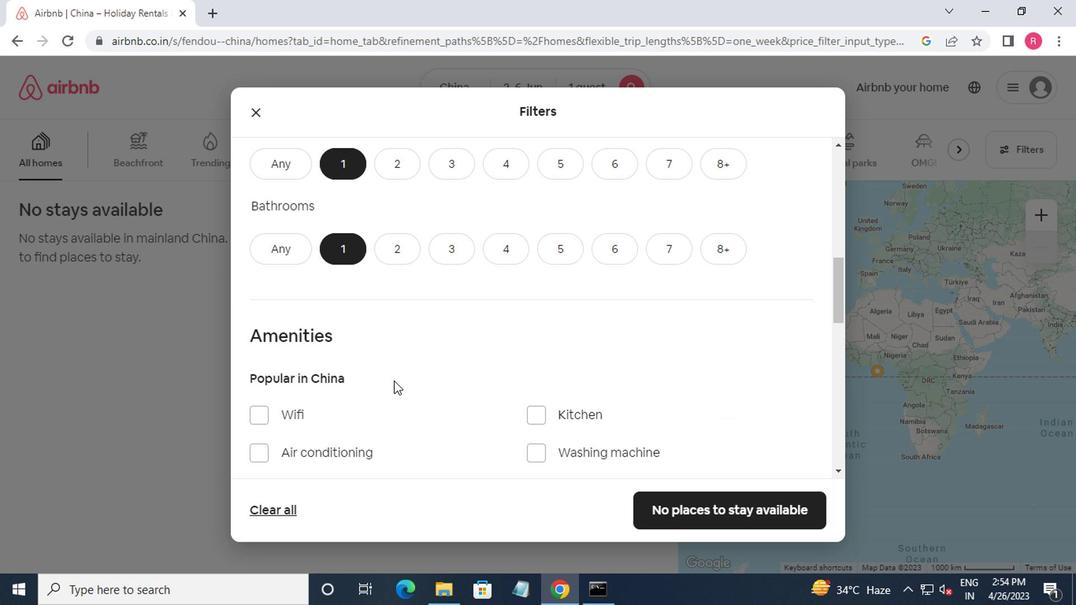 
Action: Mouse scrolled (415, 383) with delta (0, 0)
Screenshot: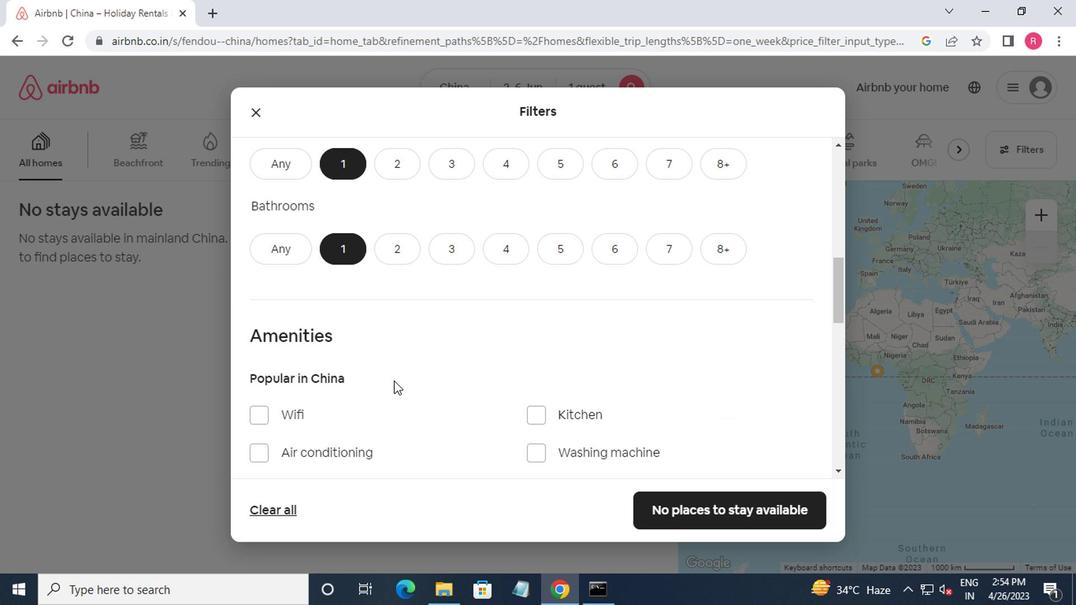 
Action: Mouse moved to (514, 367)
Screenshot: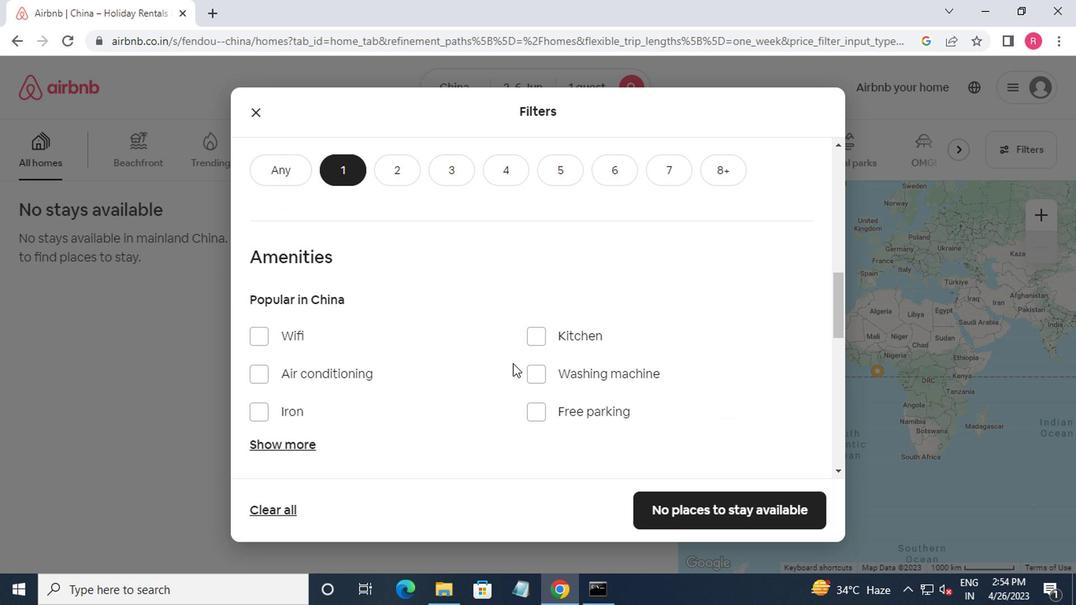 
Action: Mouse scrolled (514, 366) with delta (0, -1)
Screenshot: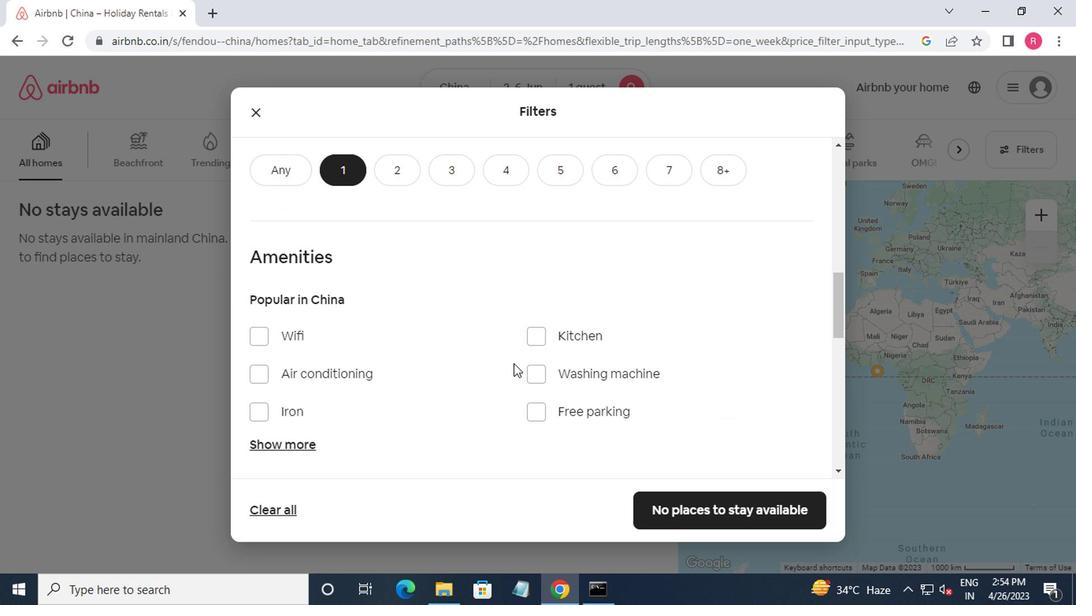 
Action: Mouse moved to (514, 367)
Screenshot: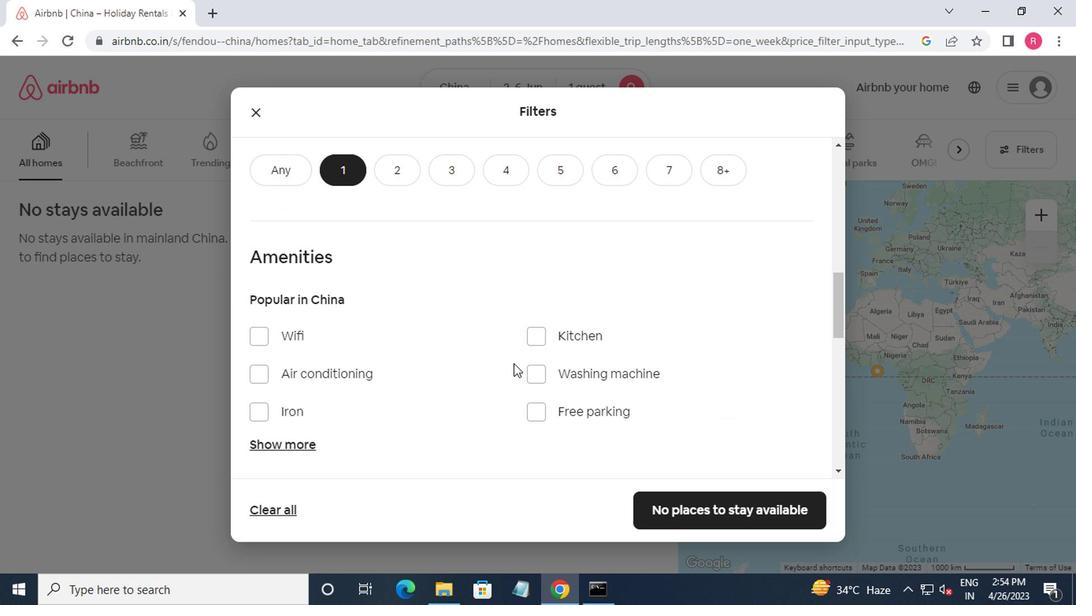 
Action: Mouse scrolled (514, 367) with delta (0, 0)
Screenshot: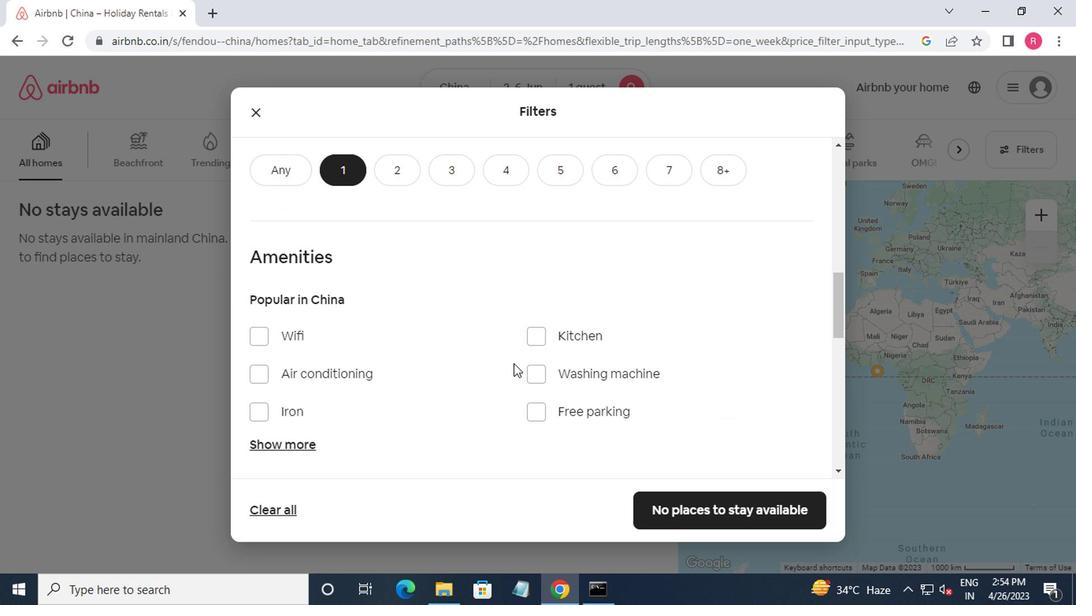 
Action: Mouse scrolled (514, 367) with delta (0, 0)
Screenshot: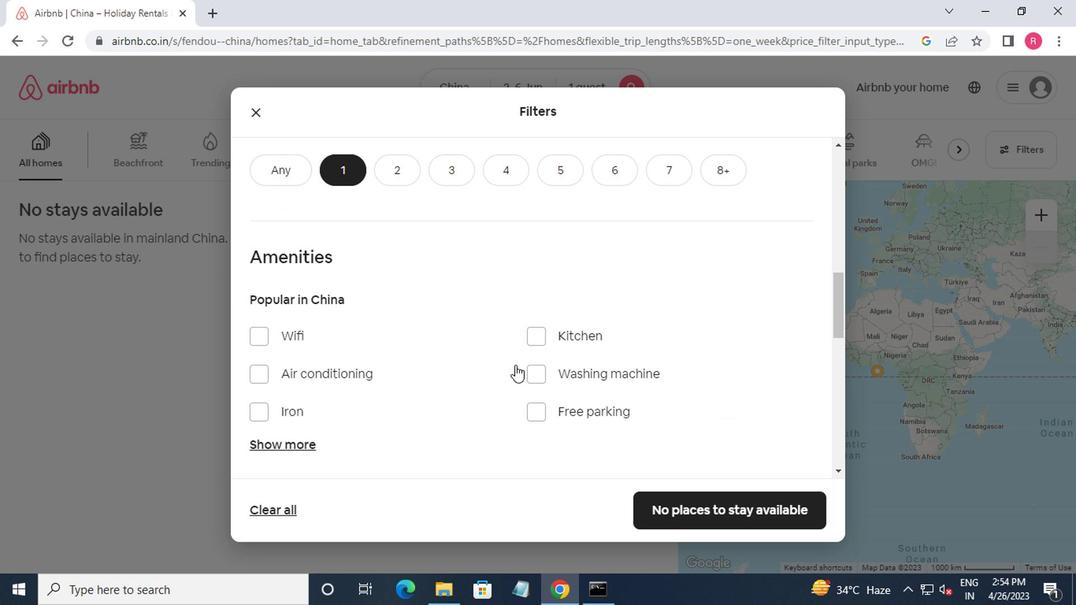 
Action: Mouse scrolled (514, 367) with delta (0, 0)
Screenshot: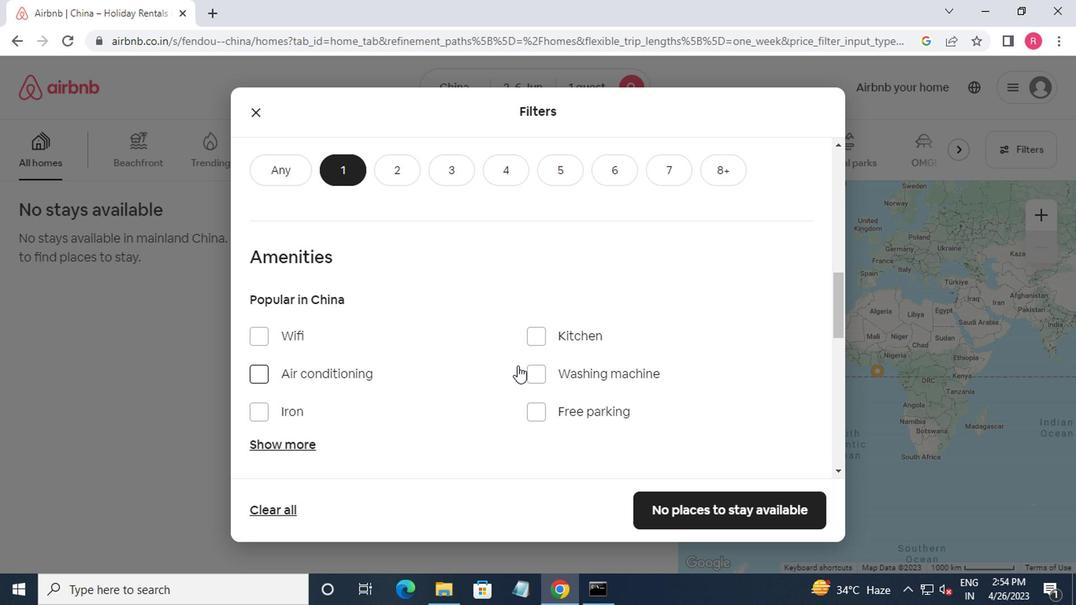 
Action: Mouse moved to (780, 317)
Screenshot: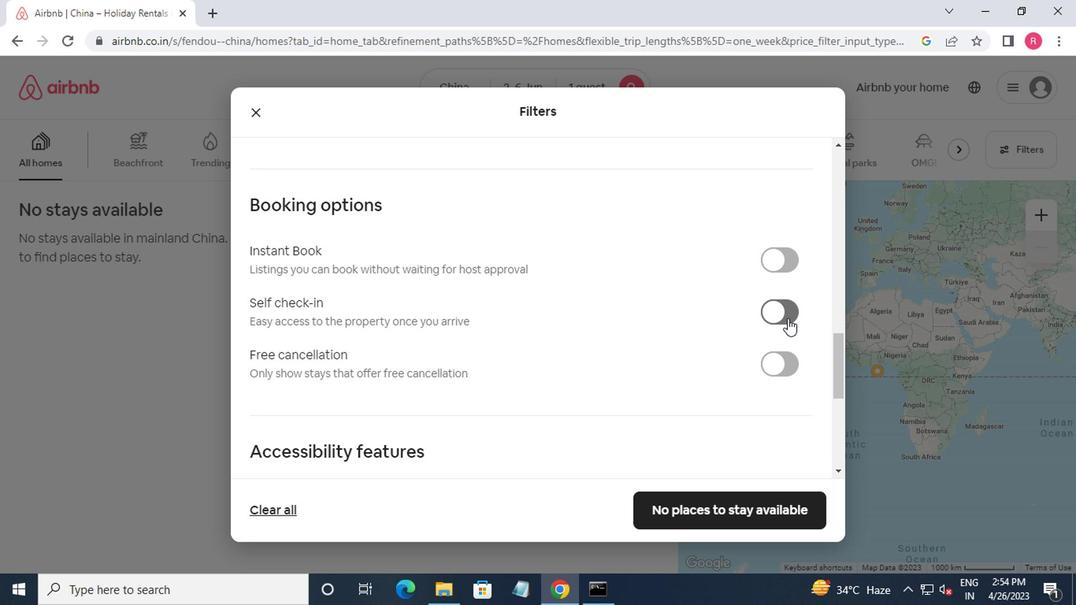 
Action: Mouse pressed left at (780, 317)
Screenshot: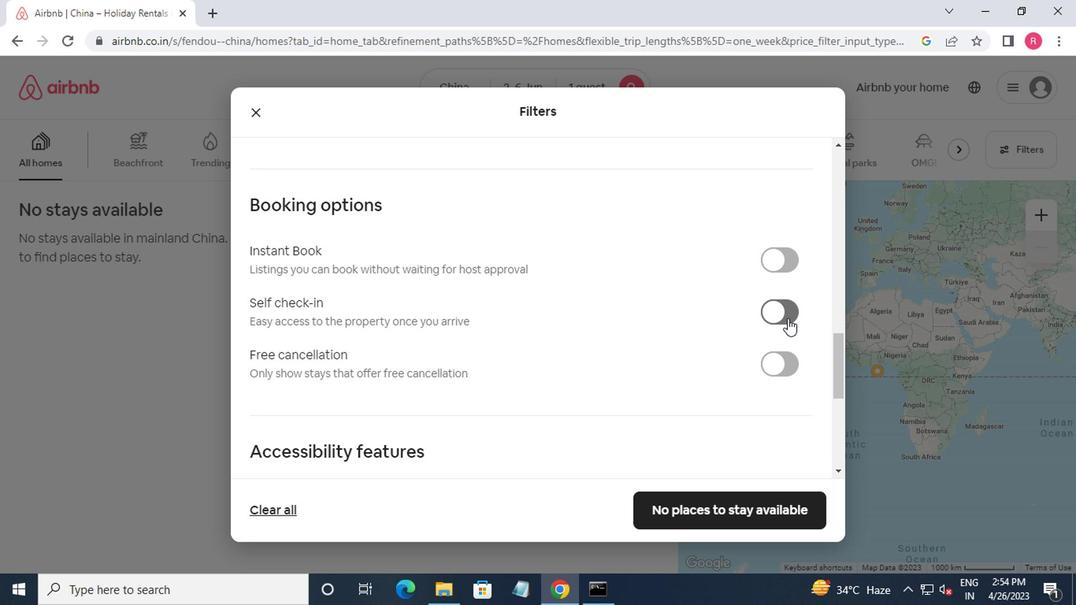 
Action: Mouse moved to (738, 325)
Screenshot: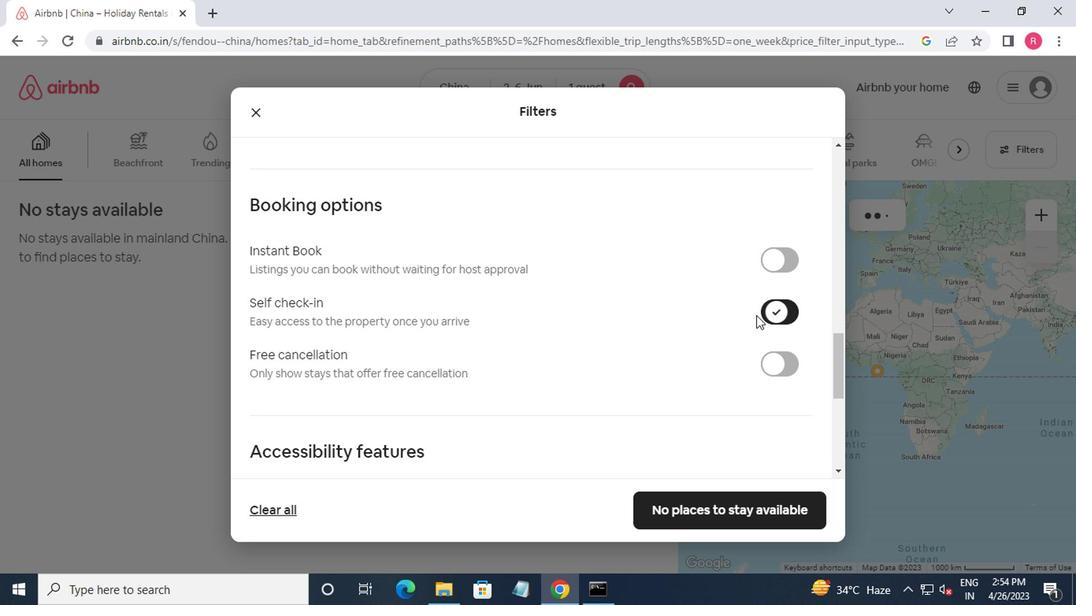 
Action: Mouse scrolled (738, 325) with delta (0, 0)
Screenshot: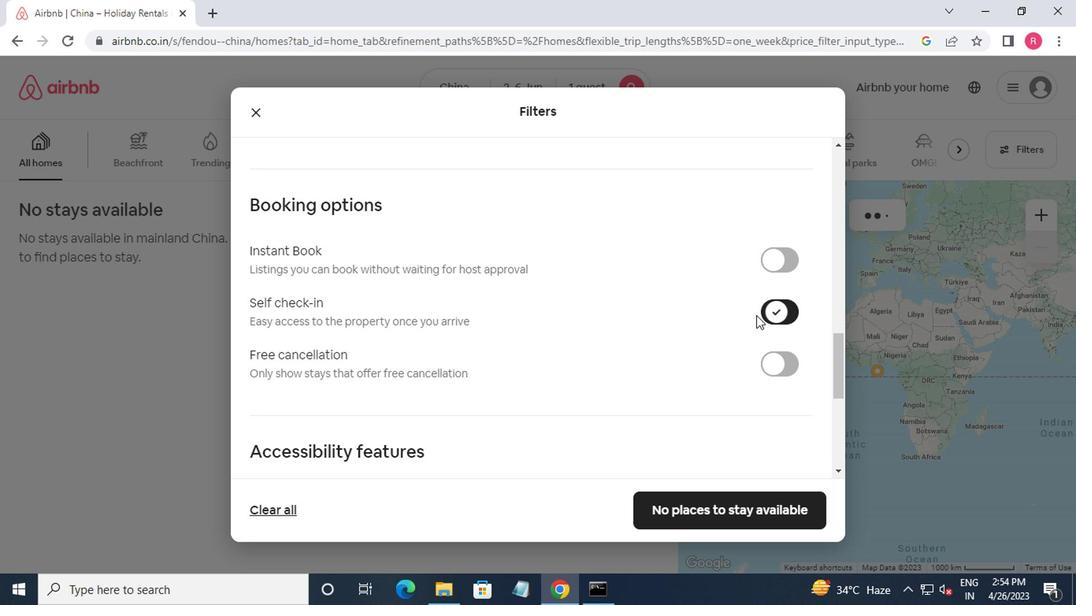 
Action: Mouse moved to (729, 339)
Screenshot: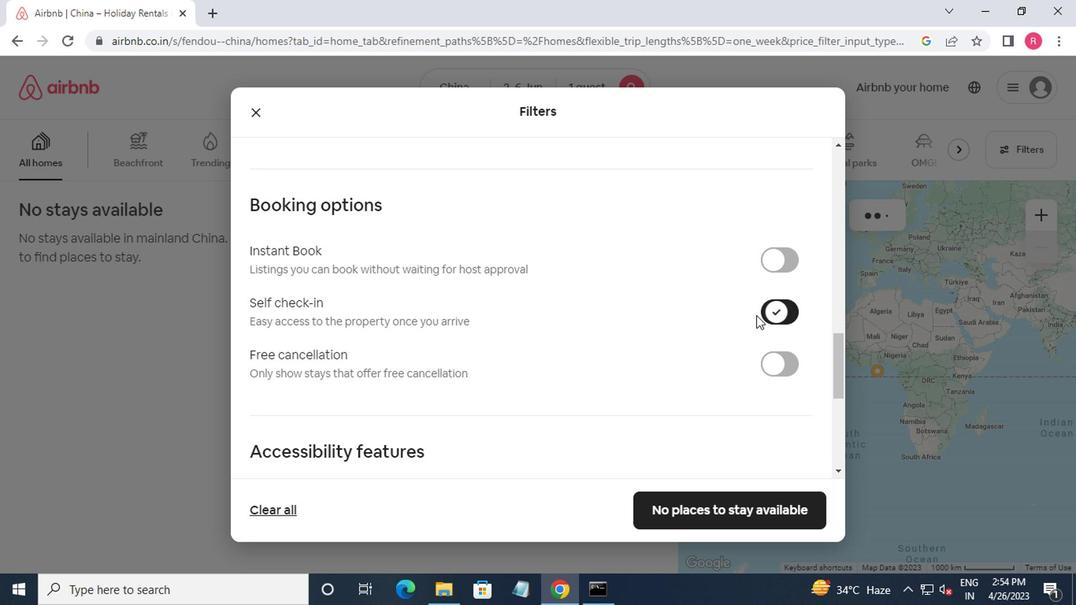 
Action: Mouse scrolled (729, 338) with delta (0, 0)
Screenshot: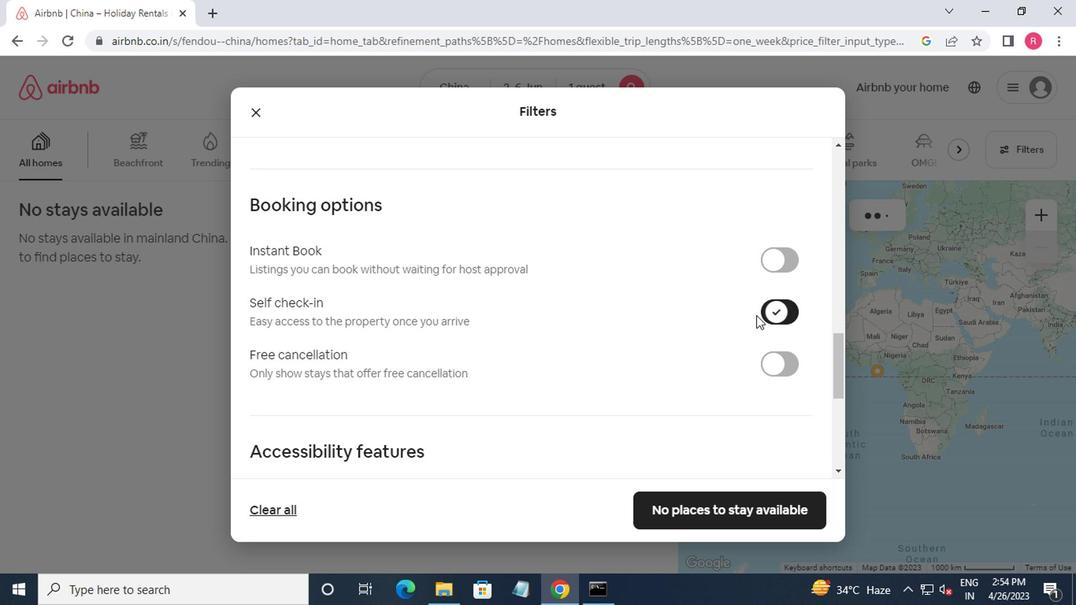 
Action: Mouse moved to (716, 349)
Screenshot: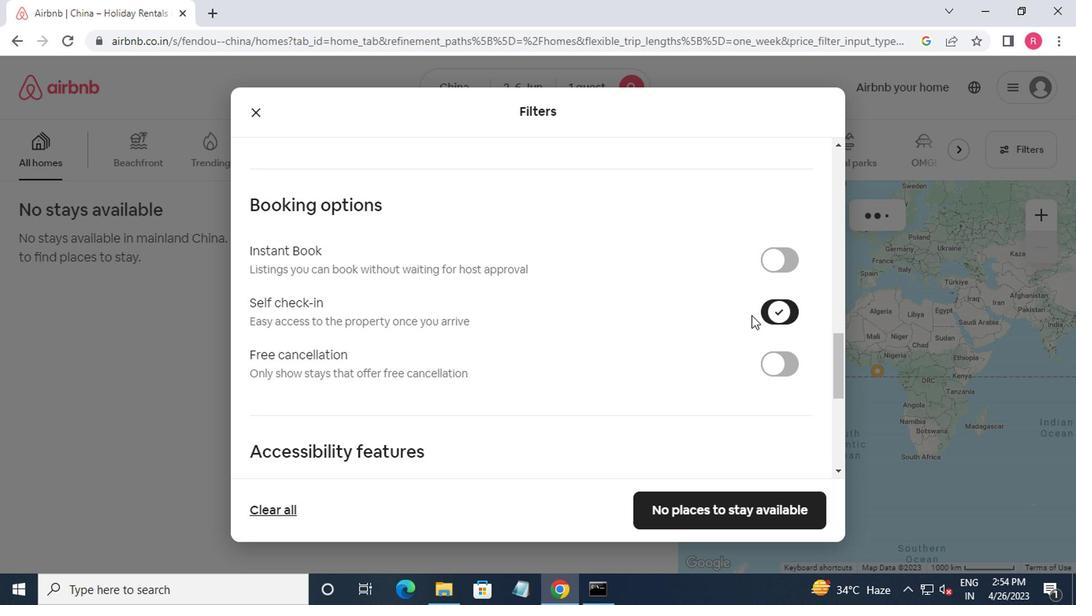 
Action: Mouse scrolled (716, 349) with delta (0, 0)
Screenshot: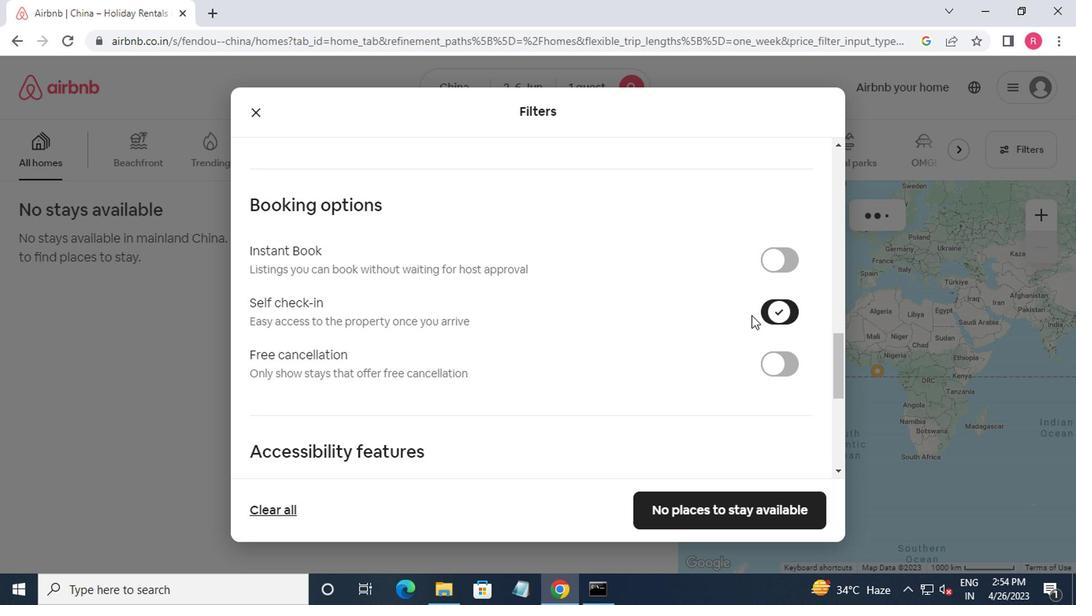 
Action: Mouse moved to (693, 354)
Screenshot: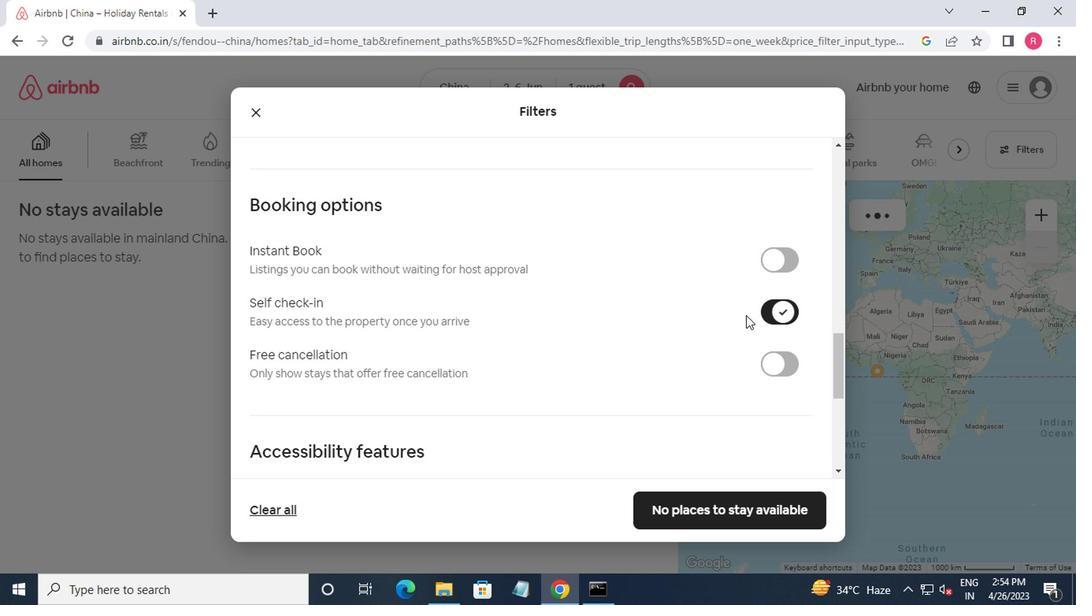 
Action: Mouse scrolled (693, 353) with delta (0, -1)
Screenshot: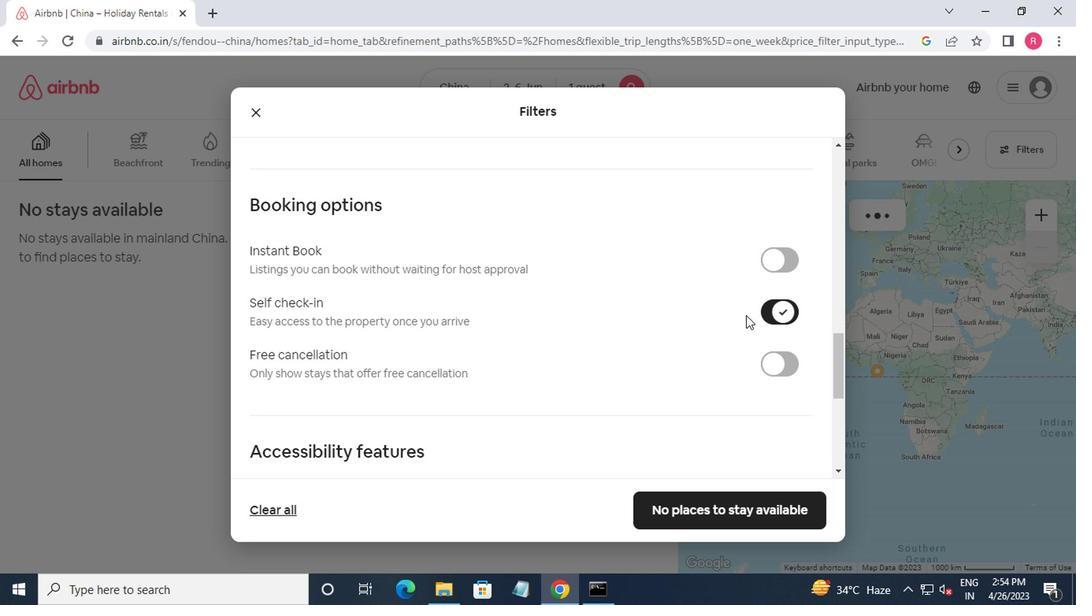 
Action: Mouse moved to (487, 347)
Screenshot: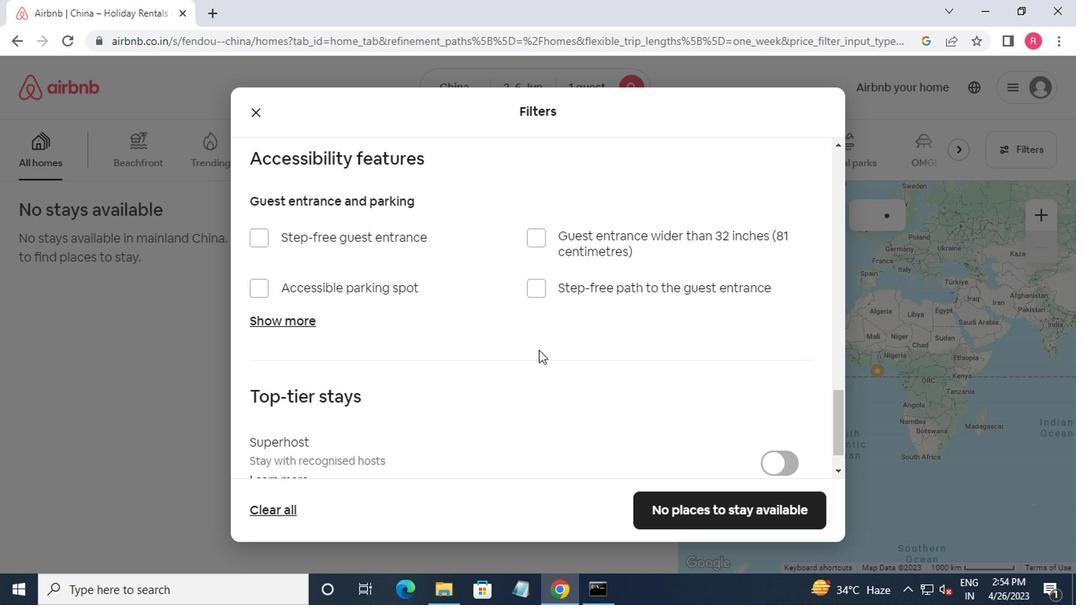 
Action: Mouse scrolled (487, 347) with delta (0, 0)
Screenshot: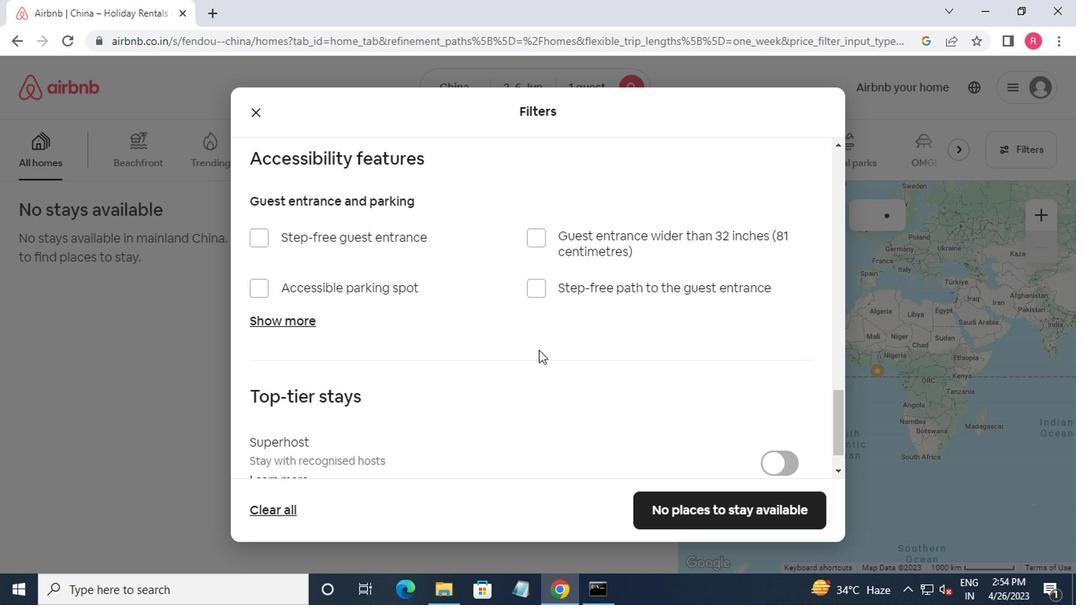 
Action: Mouse moved to (494, 353)
Screenshot: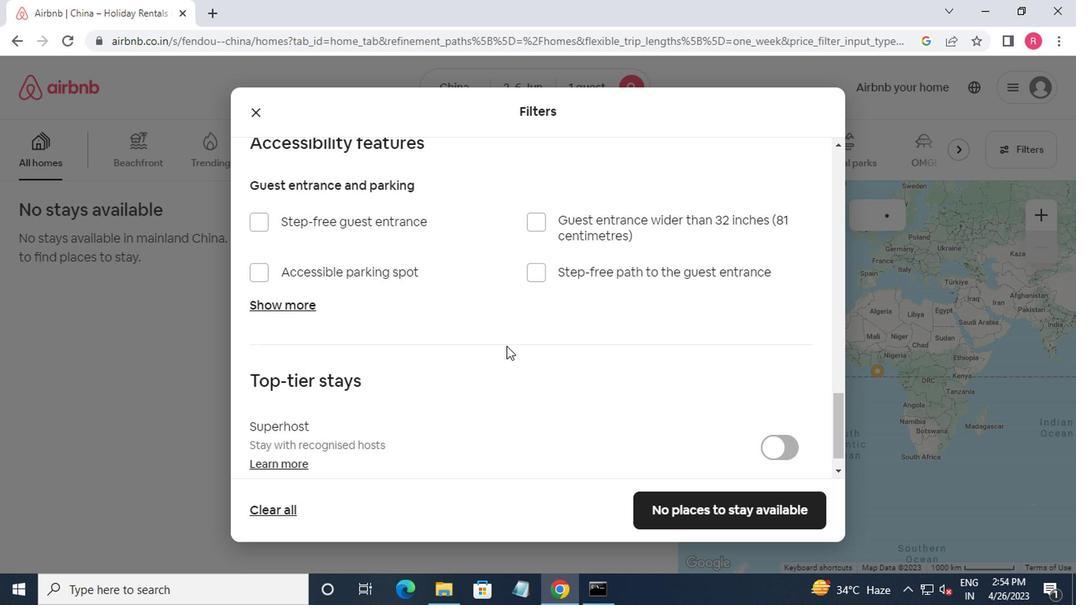 
Action: Mouse scrolled (494, 352) with delta (0, -1)
Screenshot: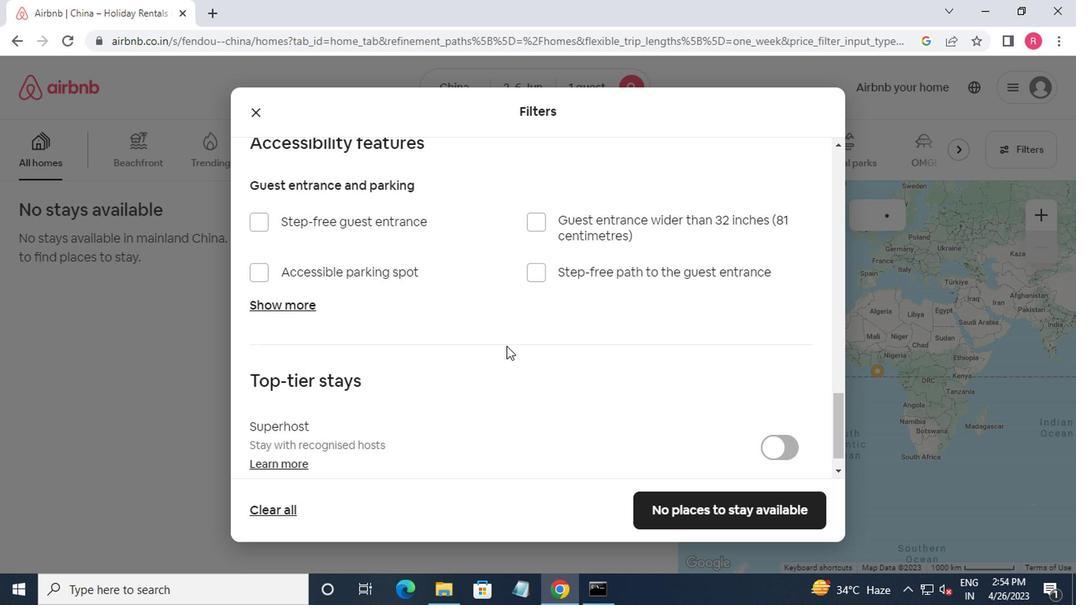 
Action: Mouse moved to (517, 357)
Screenshot: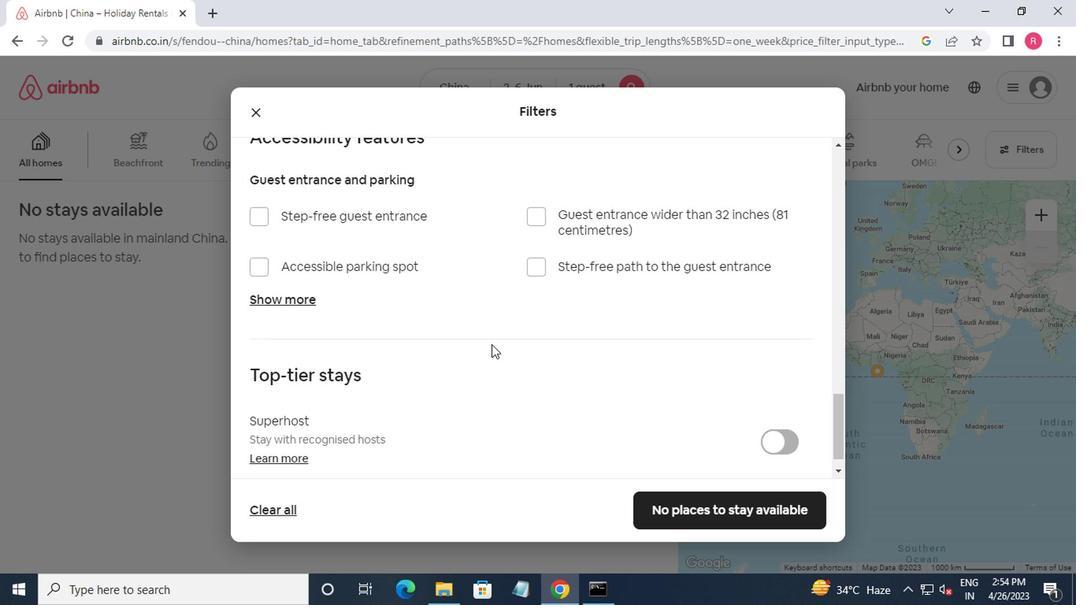 
Action: Mouse scrolled (517, 356) with delta (0, -1)
Screenshot: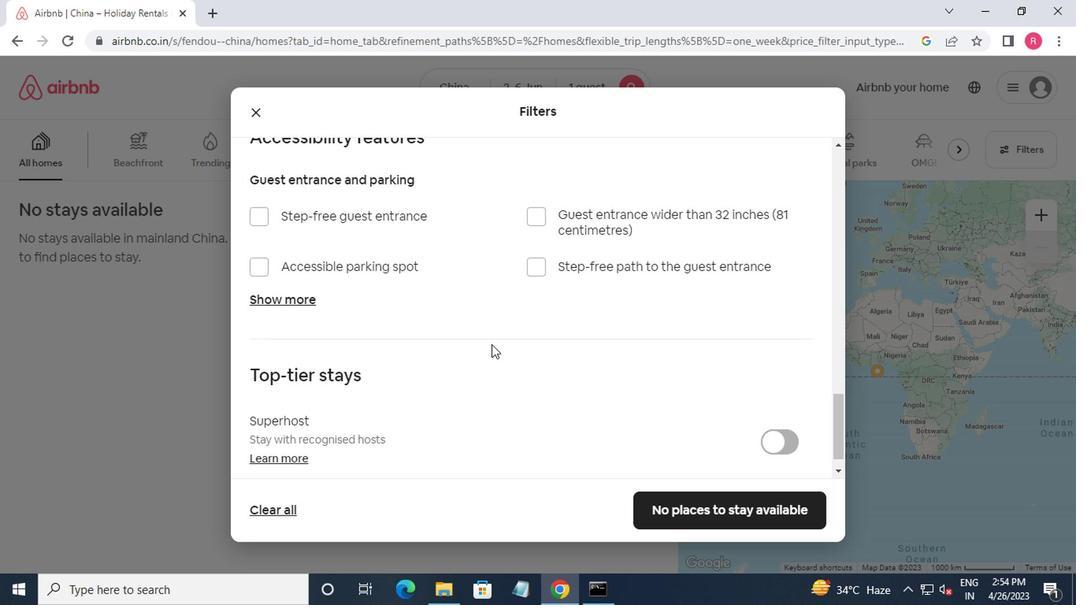 
Action: Mouse moved to (723, 498)
Screenshot: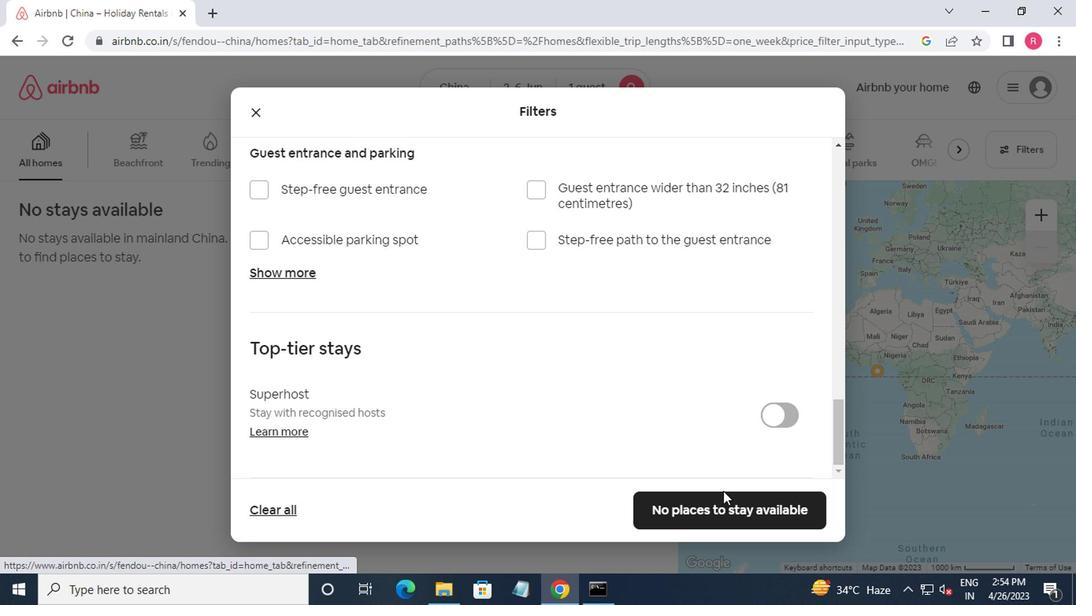 
Action: Mouse pressed left at (723, 498)
Screenshot: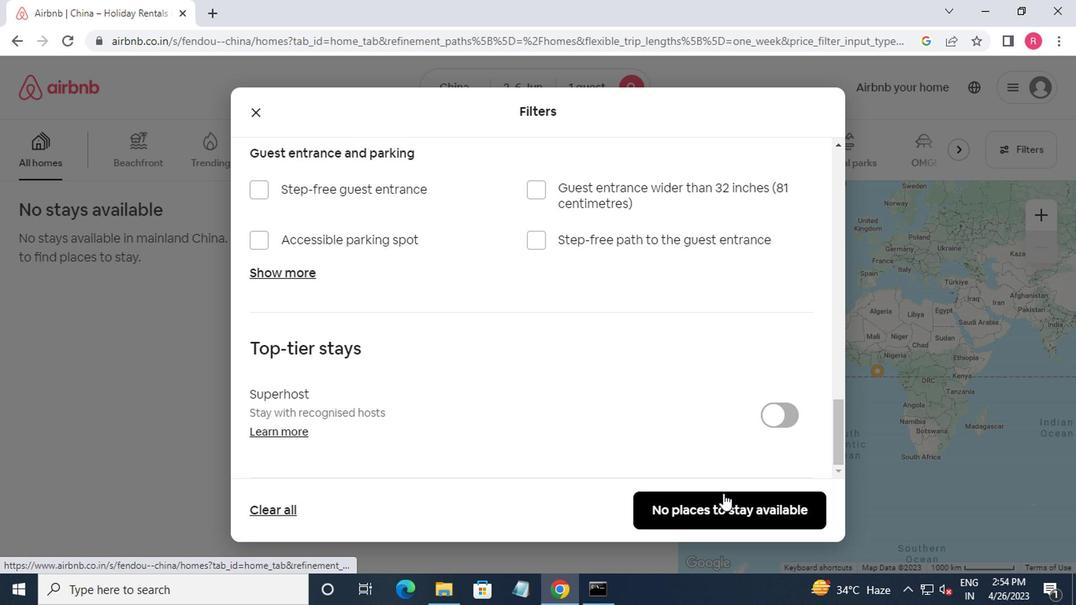 
Action: Mouse moved to (720, 493)
Screenshot: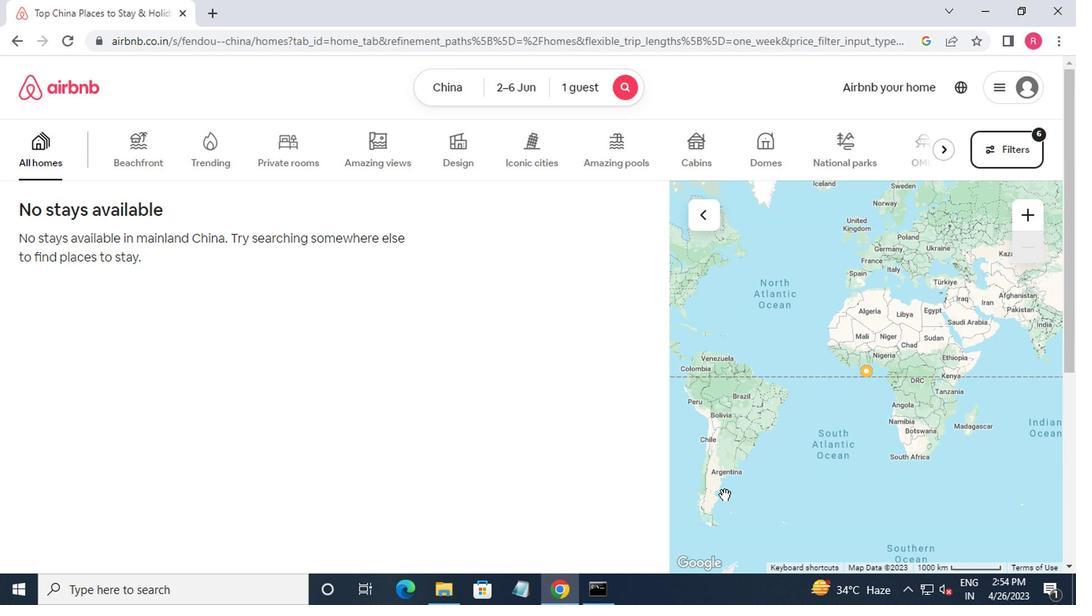 
